 Task: Find connections with filter location Yambol with filter topic #realestatebroker with filter profile language Potuguese with filter current company Let us Lead with filter school Shibli National College Azamgarh with filter industry Loan Brokers with filter service category Event Planning with filter keywords title IT Professional
Action: Mouse moved to (498, 83)
Screenshot: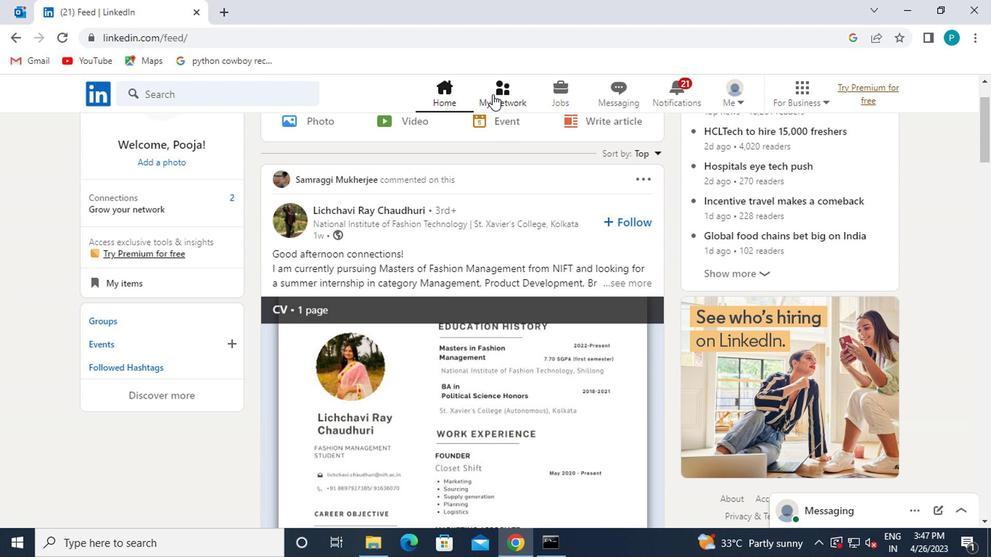 
Action: Mouse pressed left at (498, 83)
Screenshot: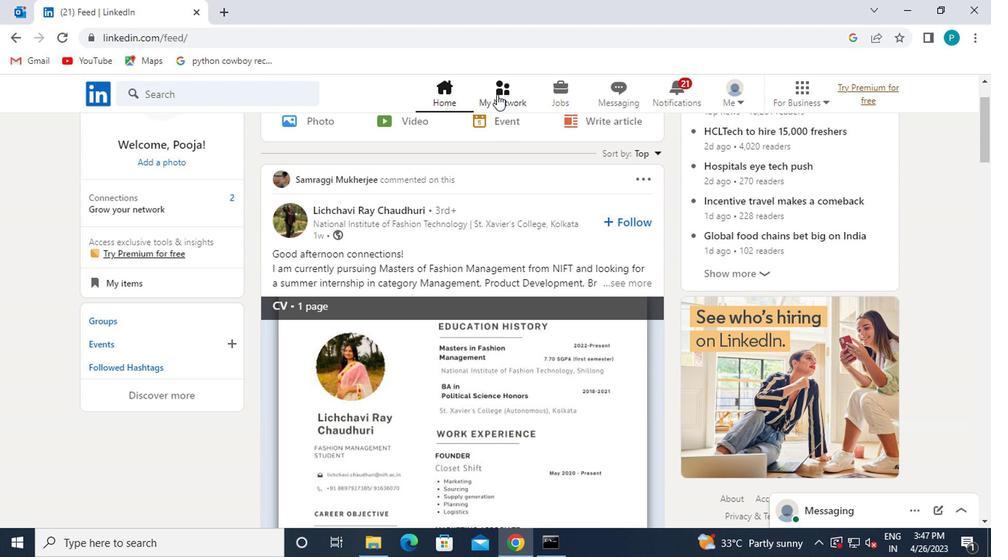 
Action: Mouse moved to (226, 164)
Screenshot: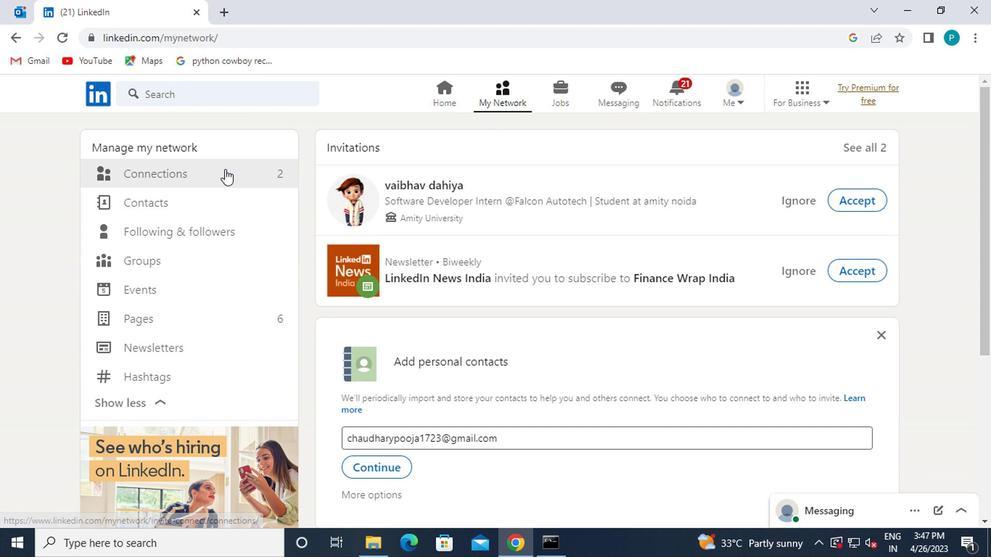 
Action: Mouse pressed left at (226, 164)
Screenshot: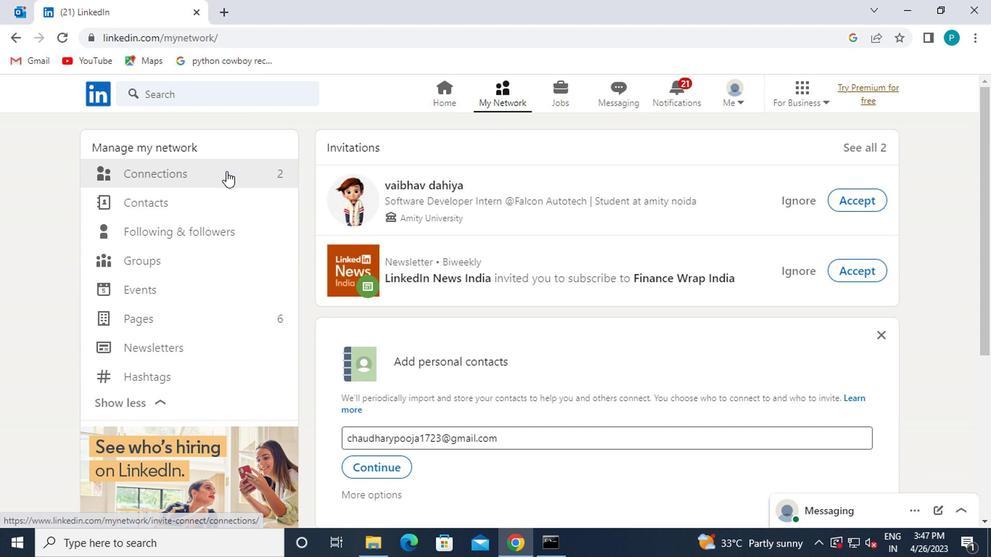
Action: Mouse moved to (622, 154)
Screenshot: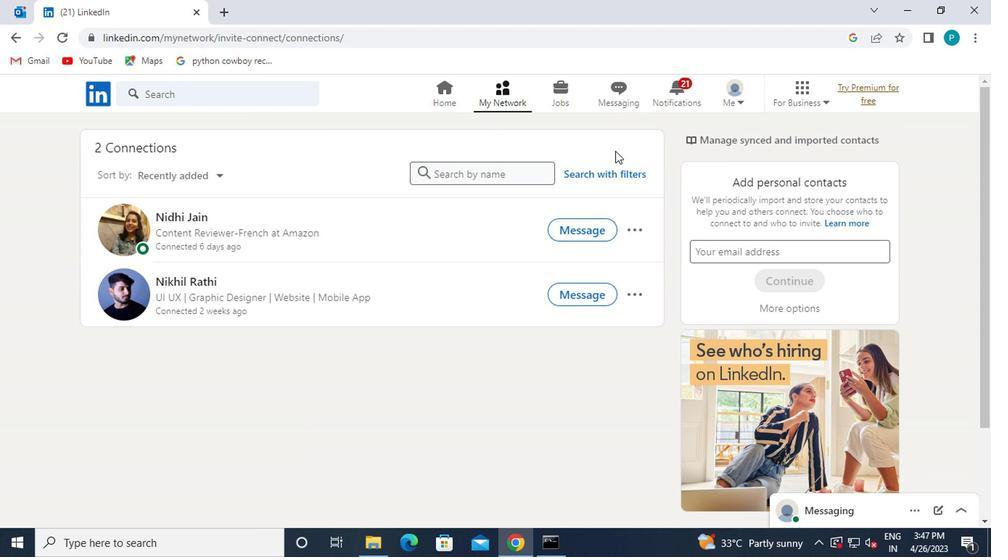 
Action: Mouse pressed left at (622, 154)
Screenshot: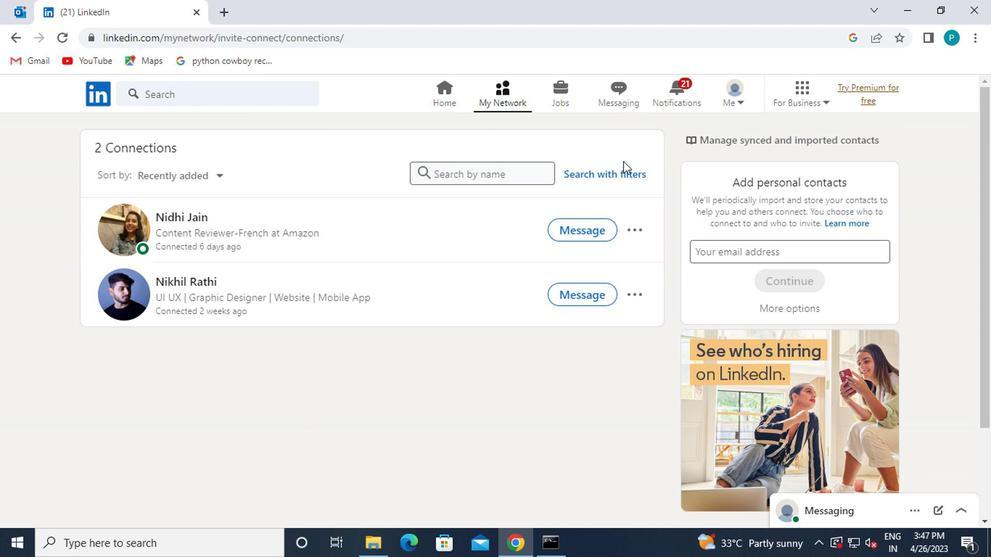 
Action: Mouse moved to (624, 160)
Screenshot: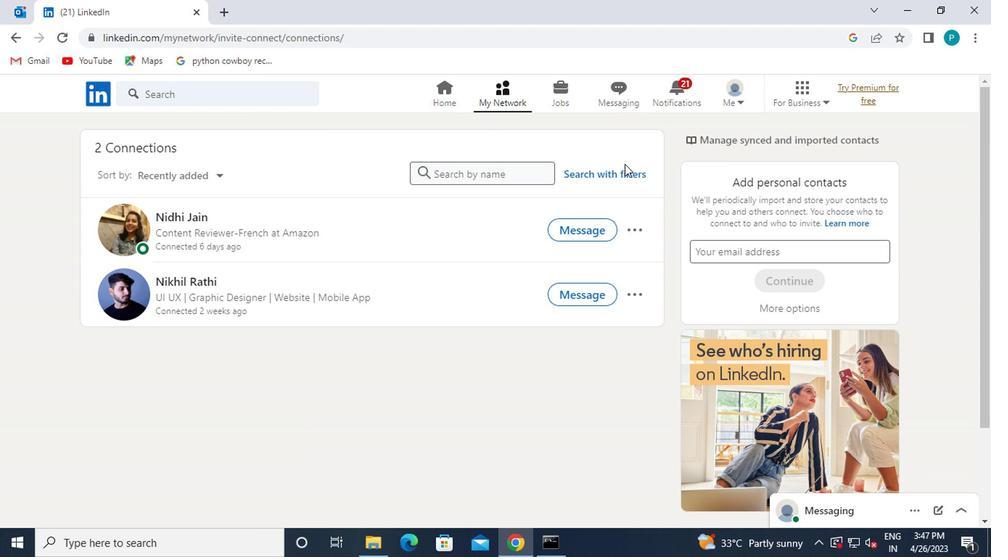 
Action: Mouse pressed left at (624, 160)
Screenshot: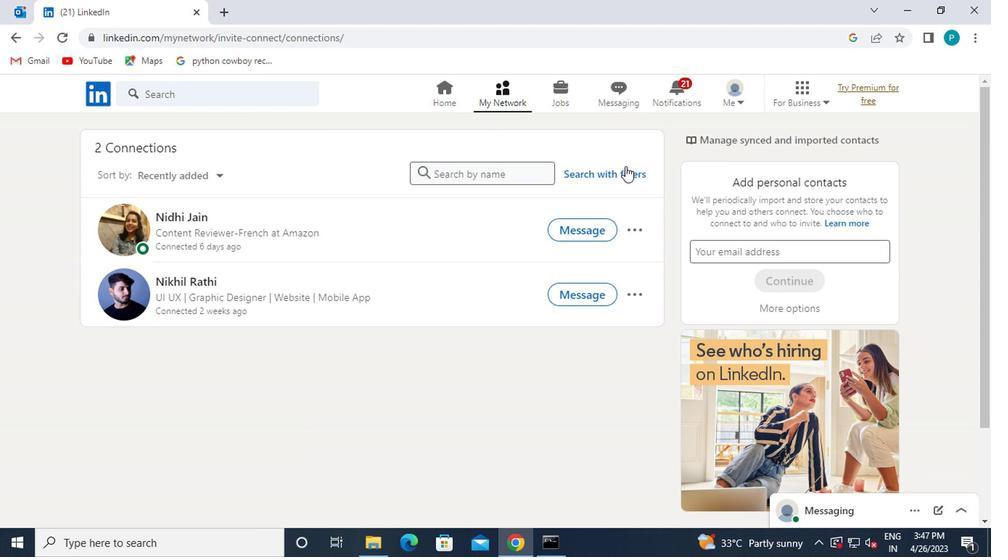 
Action: Mouse moved to (463, 123)
Screenshot: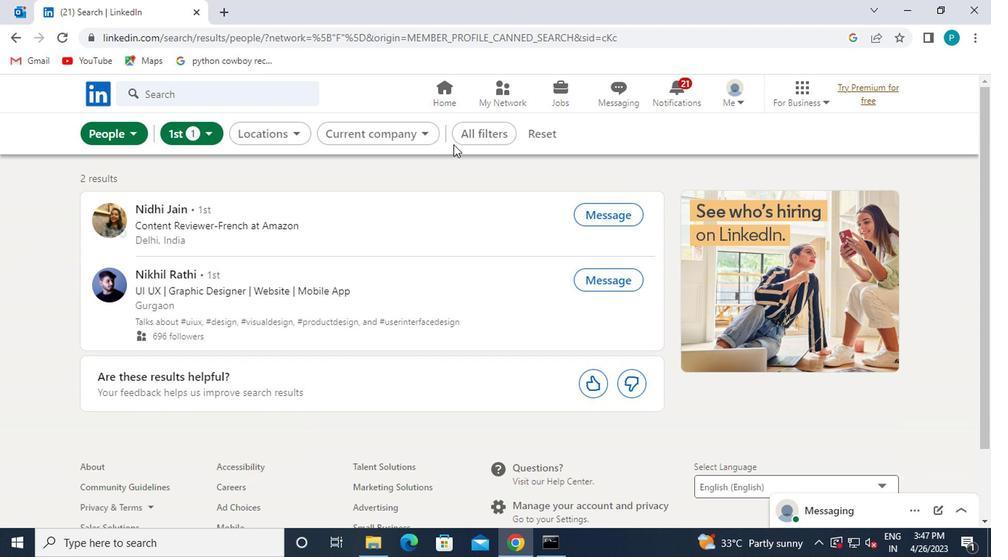
Action: Mouse pressed left at (463, 123)
Screenshot: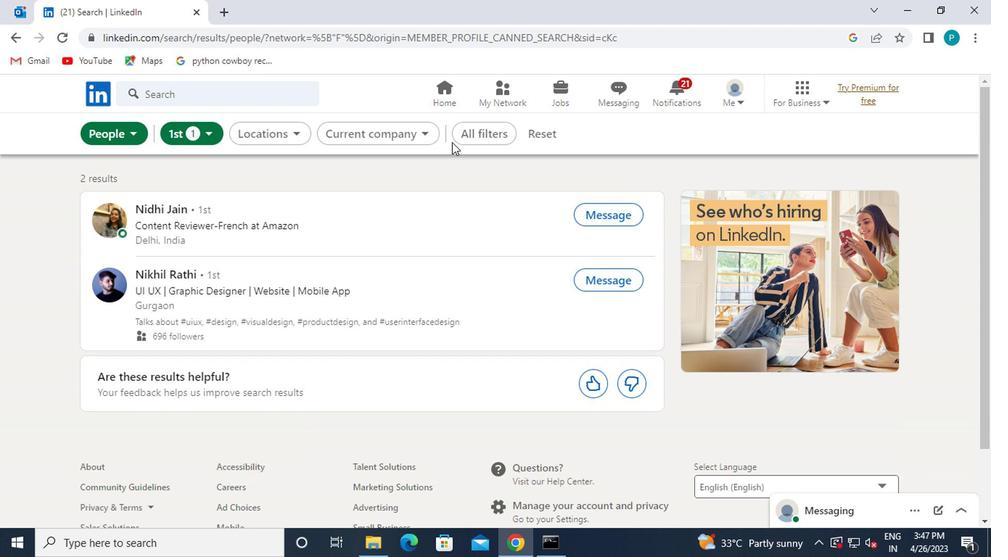 
Action: Mouse moved to (764, 253)
Screenshot: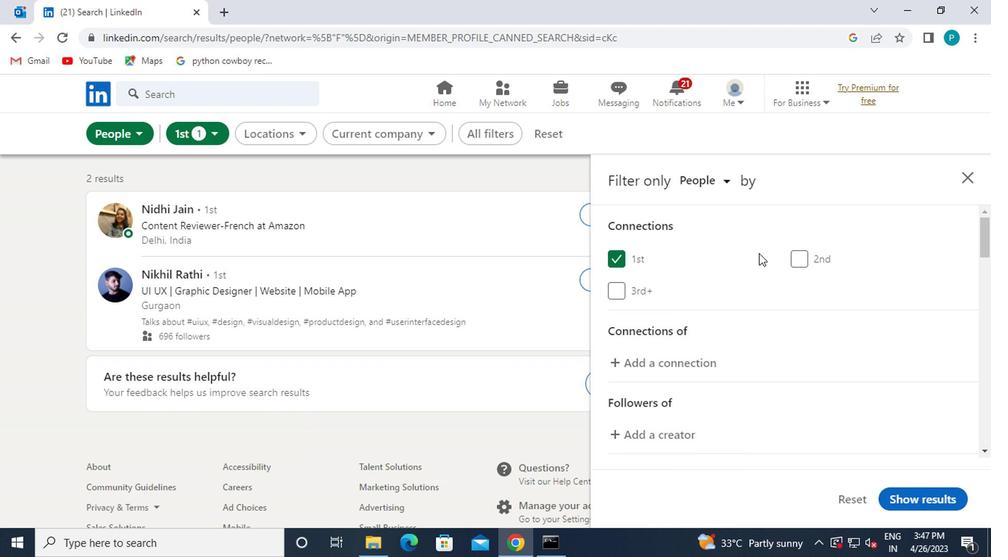 
Action: Mouse scrolled (764, 253) with delta (0, 0)
Screenshot: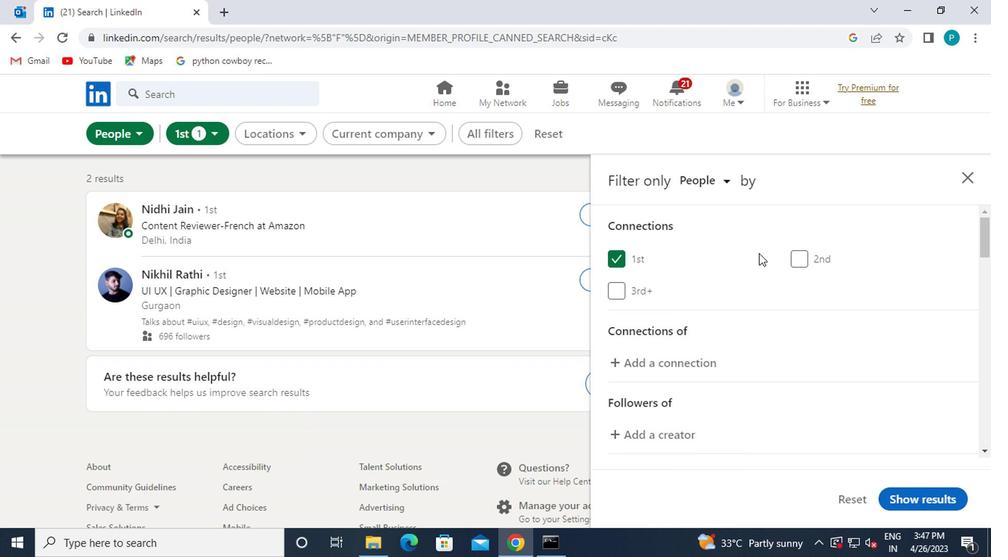 
Action: Mouse moved to (770, 255)
Screenshot: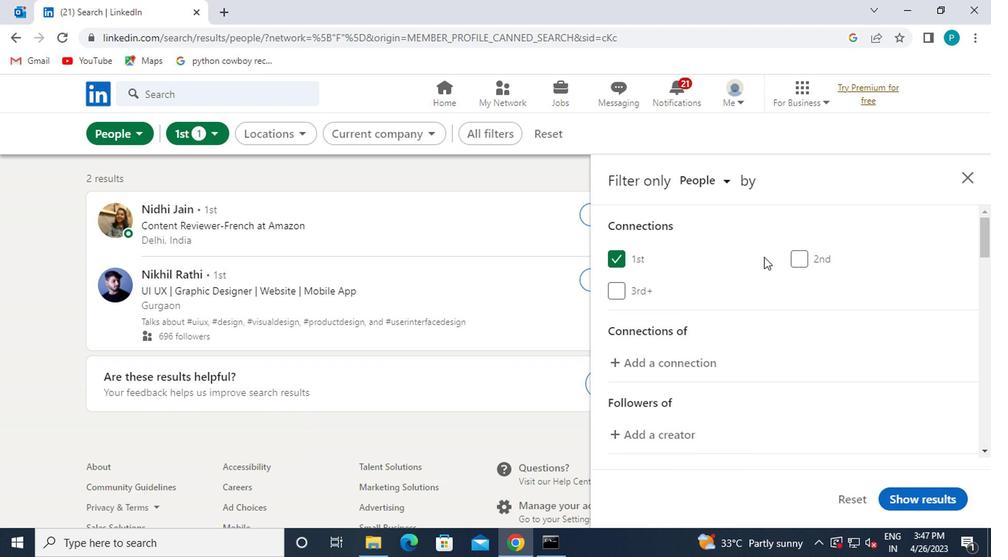
Action: Mouse scrolled (770, 255) with delta (0, 0)
Screenshot: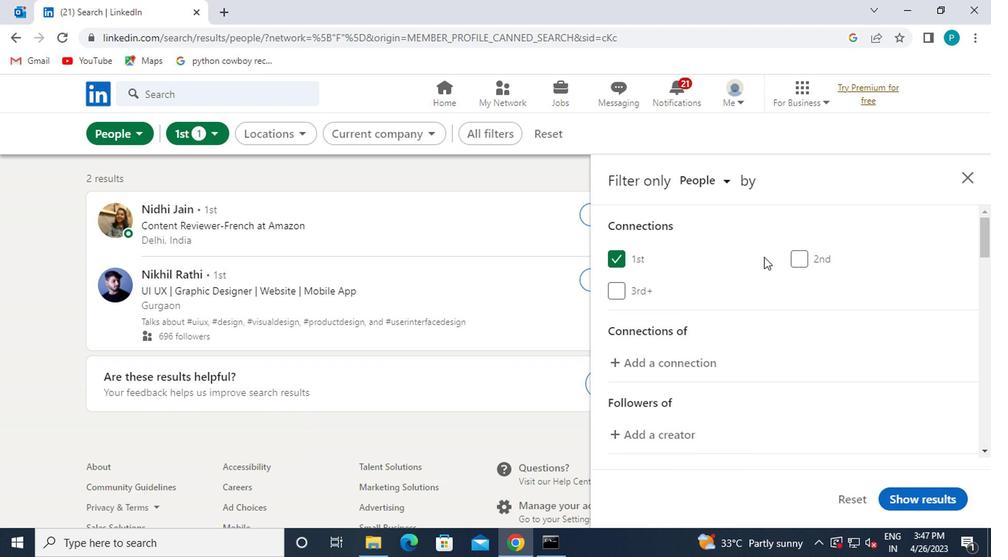 
Action: Mouse moved to (774, 260)
Screenshot: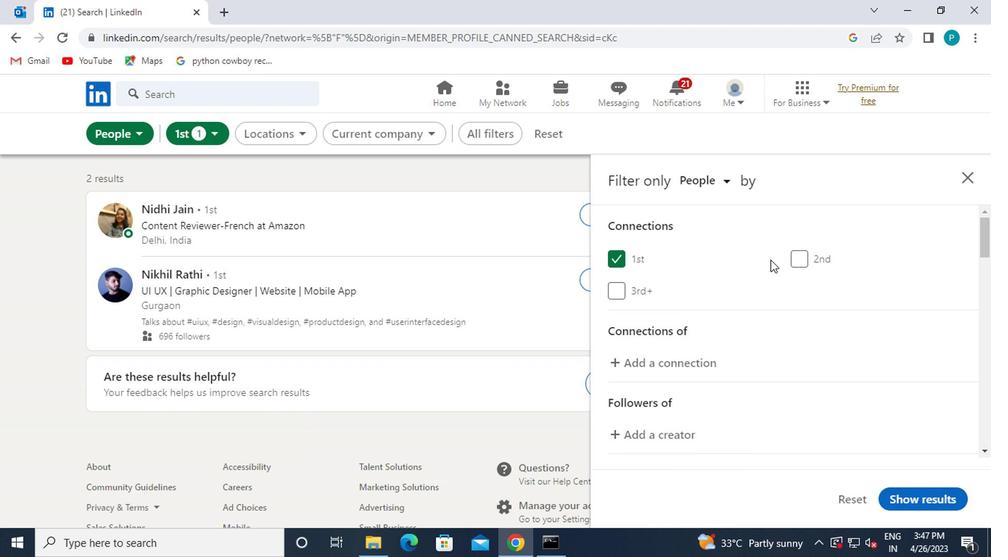 
Action: Mouse scrolled (774, 259) with delta (0, 0)
Screenshot: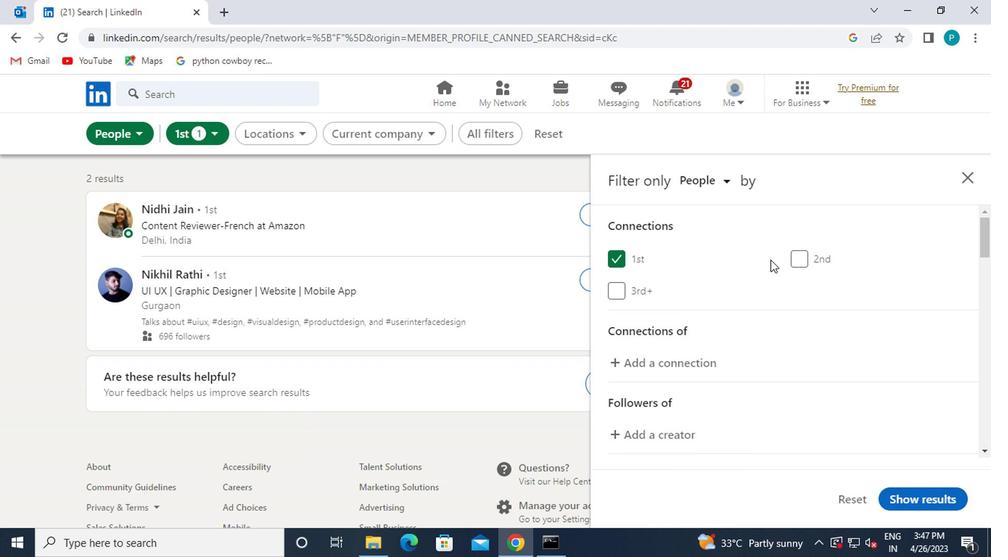 
Action: Mouse moved to (833, 349)
Screenshot: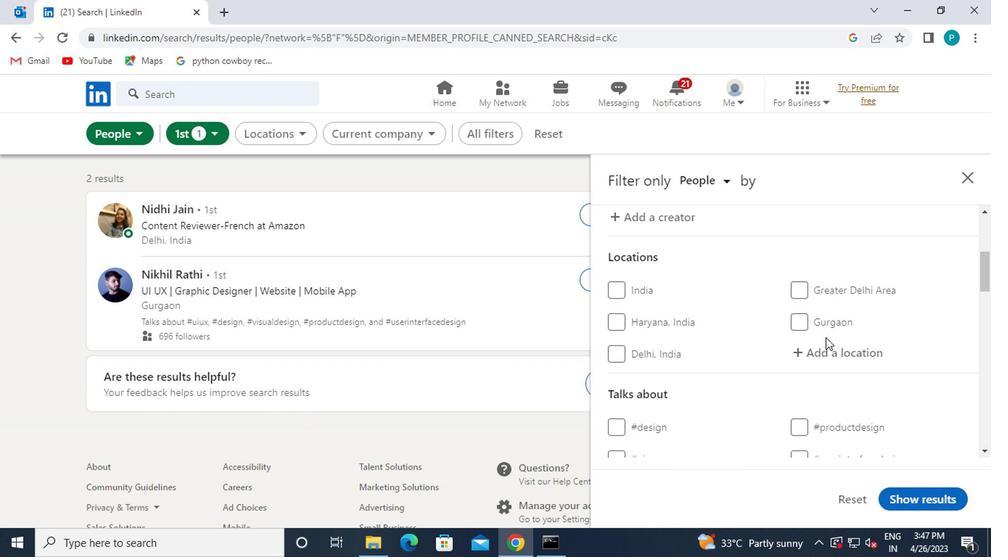
Action: Mouse pressed left at (833, 349)
Screenshot: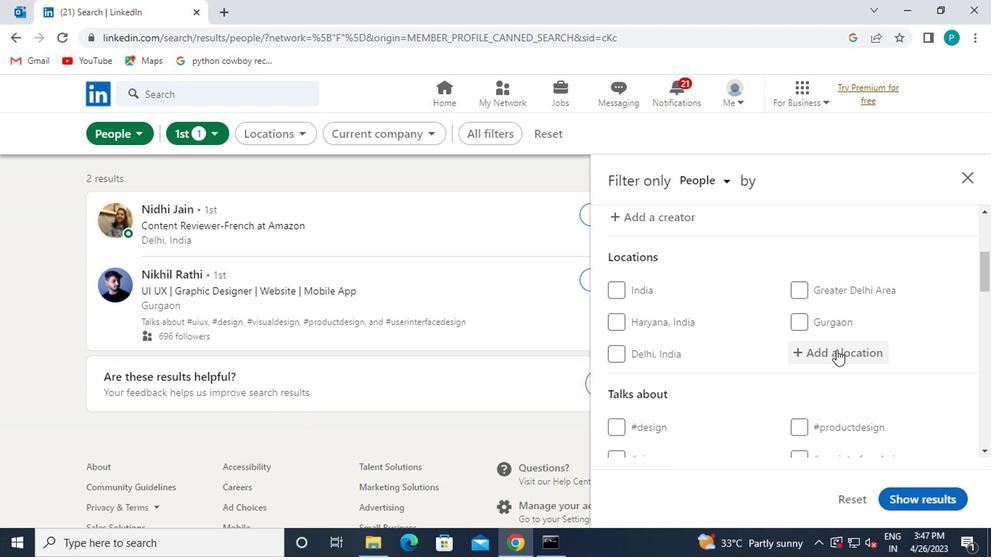 
Action: Mouse moved to (821, 358)
Screenshot: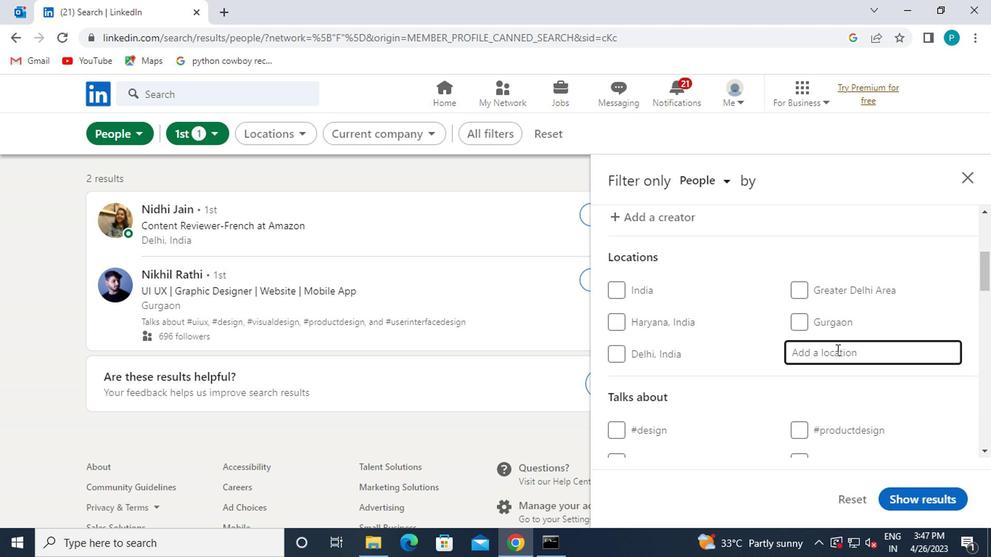 
Action: Key pressed yambol
Screenshot: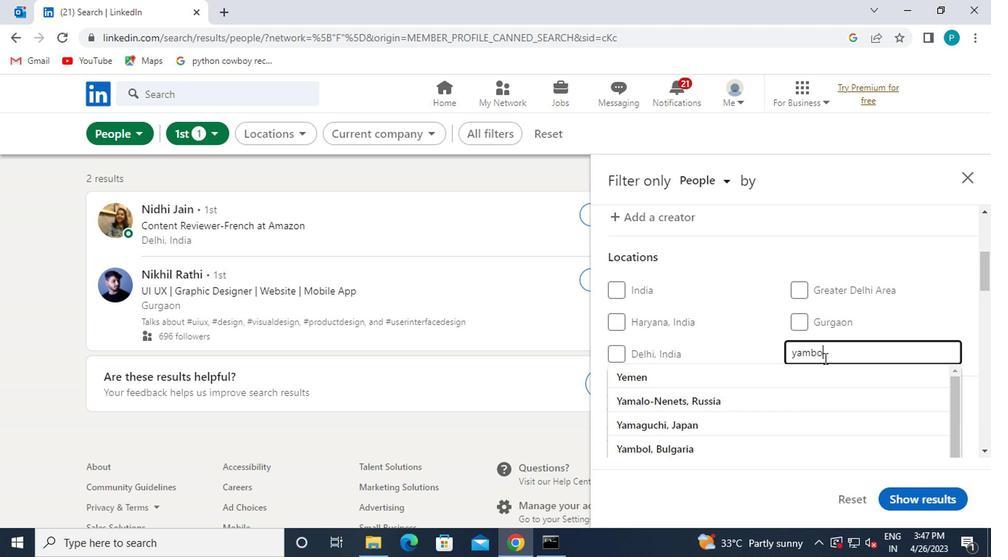 
Action: Mouse moved to (818, 360)
Screenshot: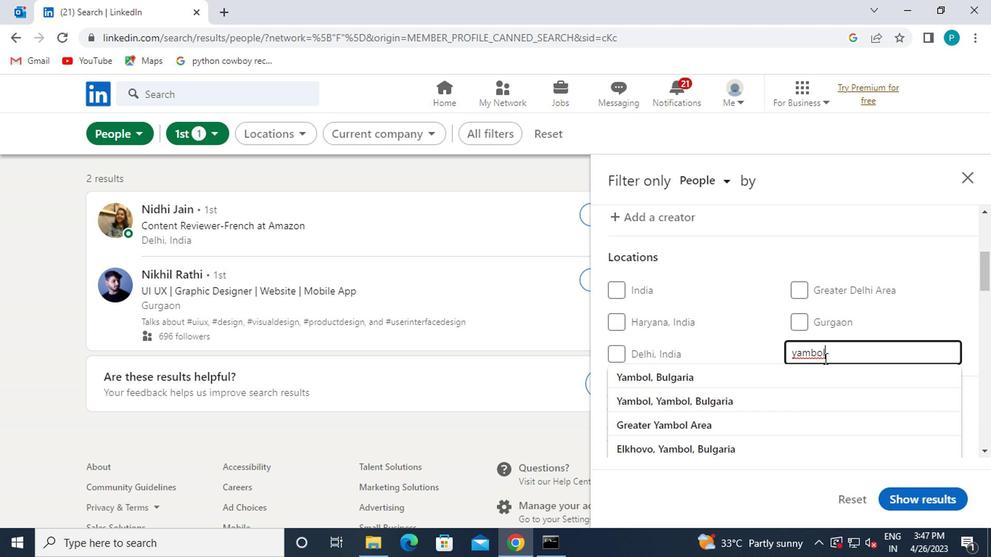 
Action: Key pressed <Key.enter>
Screenshot: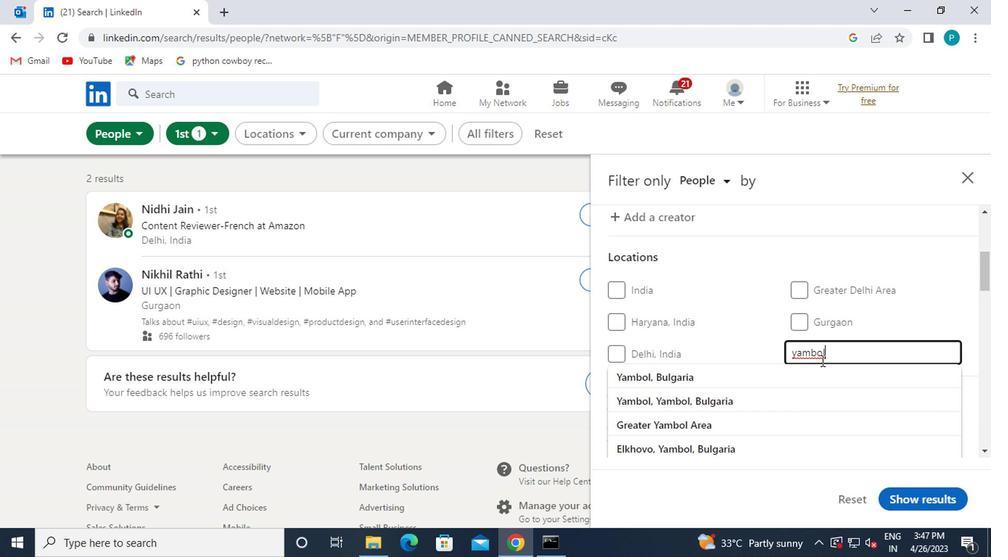 
Action: Mouse moved to (804, 365)
Screenshot: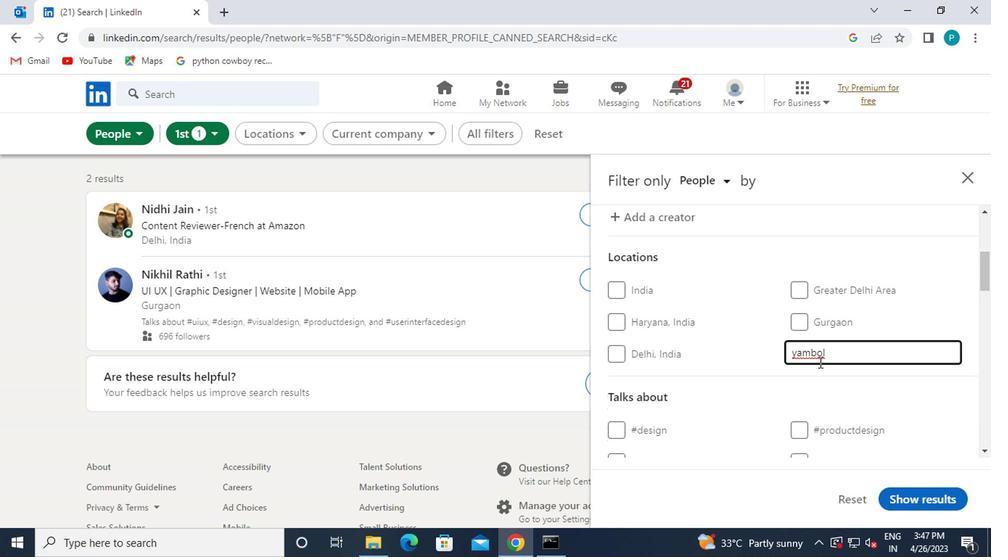 
Action: Mouse scrolled (804, 365) with delta (0, 0)
Screenshot: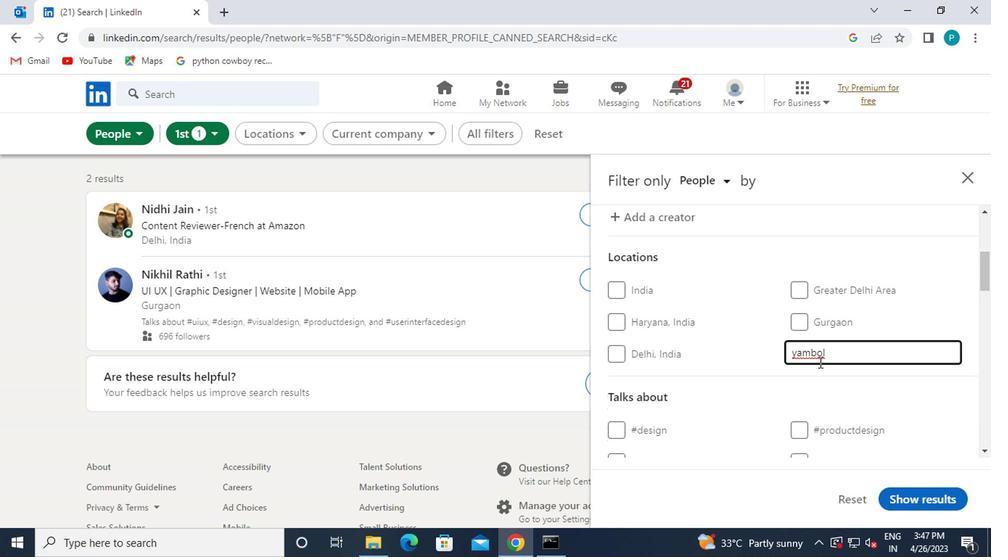 
Action: Mouse scrolled (804, 365) with delta (0, 0)
Screenshot: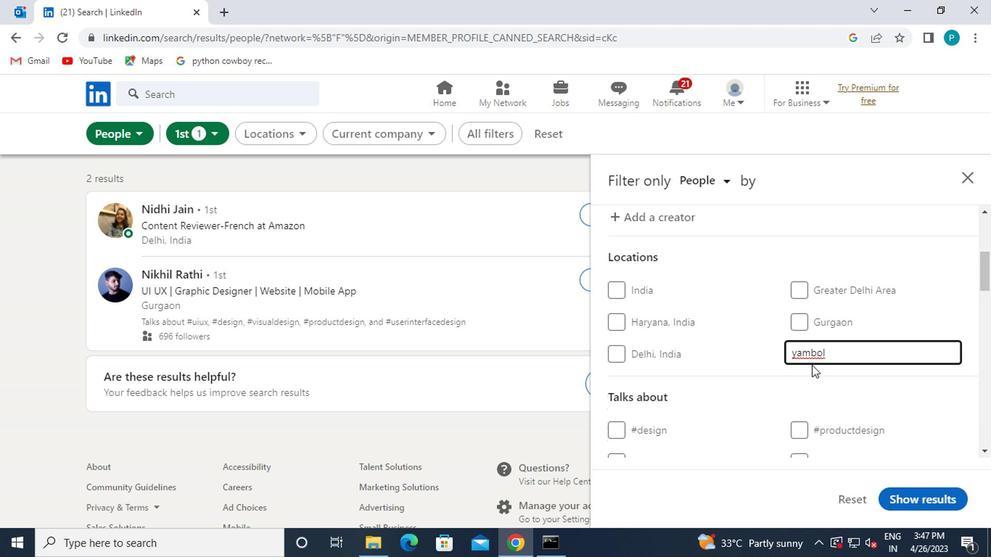 
Action: Mouse moved to (803, 342)
Screenshot: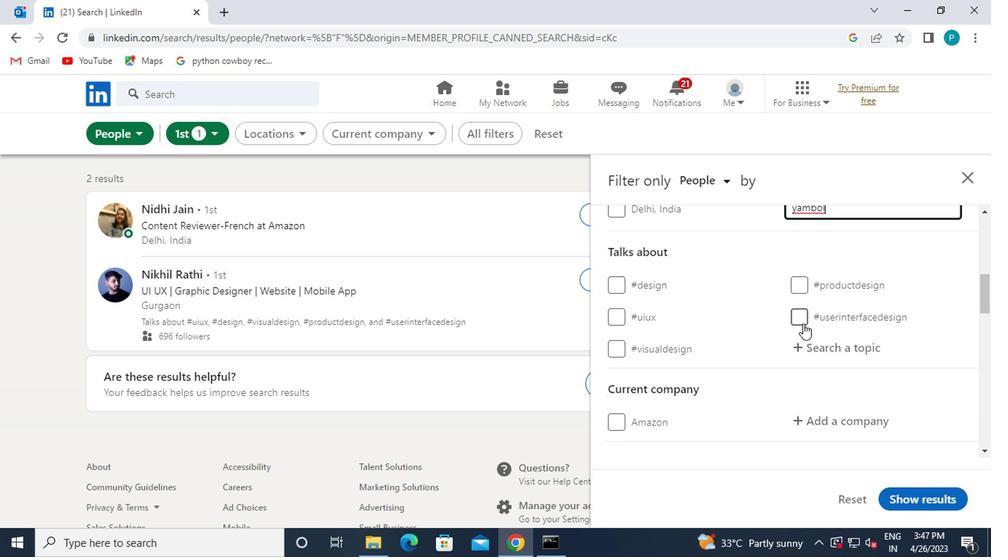 
Action: Mouse pressed left at (803, 342)
Screenshot: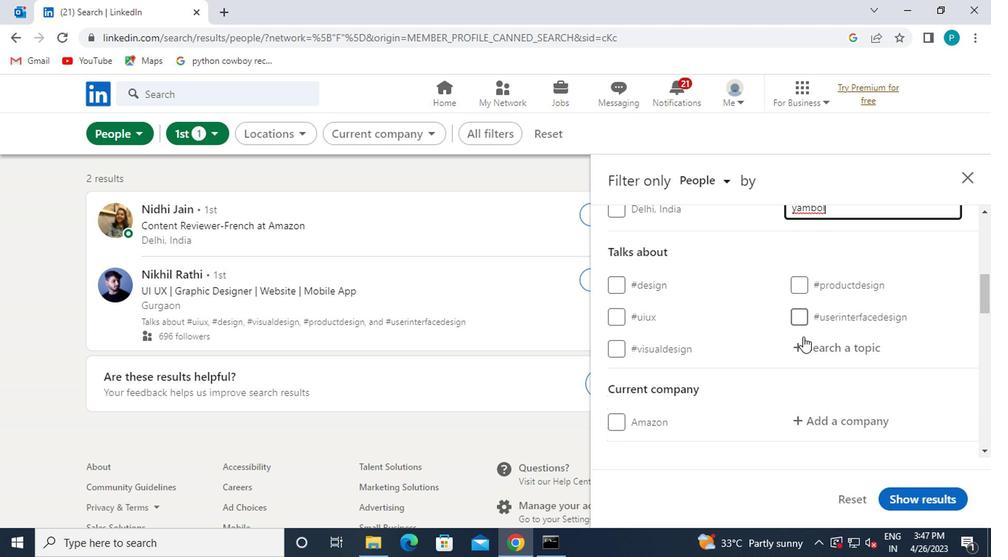 
Action: Key pressed <Key.shift>#REALESTATEBROKER
Screenshot: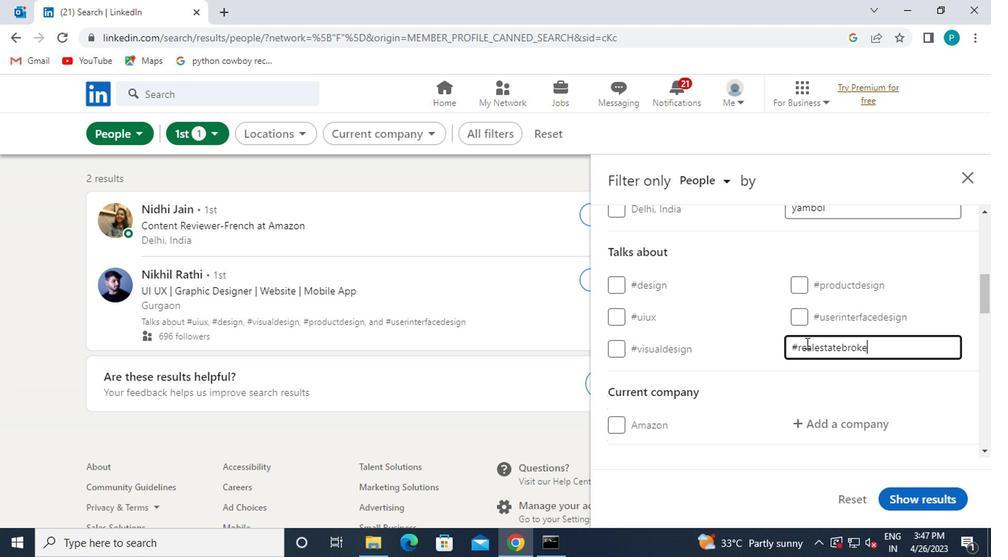 
Action: Mouse moved to (804, 350)
Screenshot: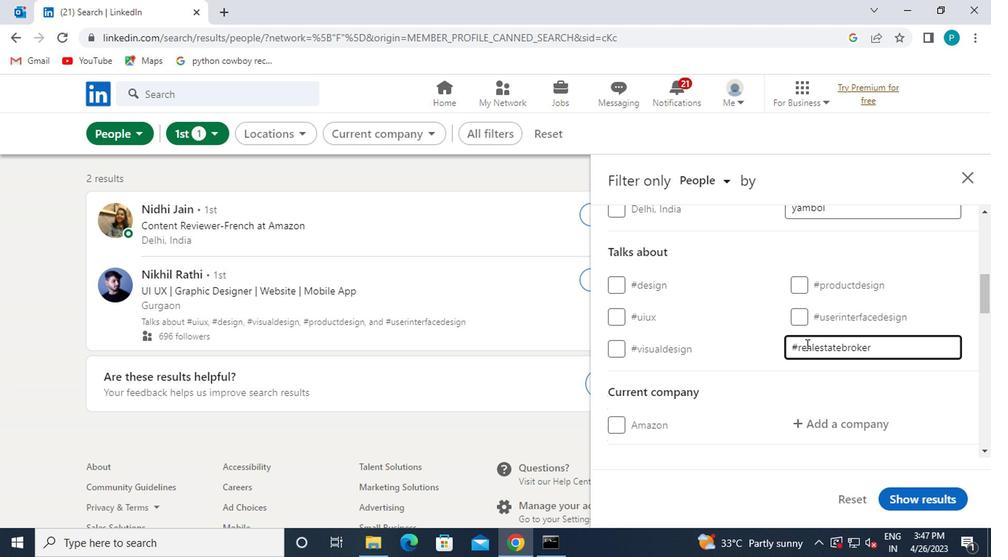 
Action: Mouse scrolled (804, 349) with delta (0, -1)
Screenshot: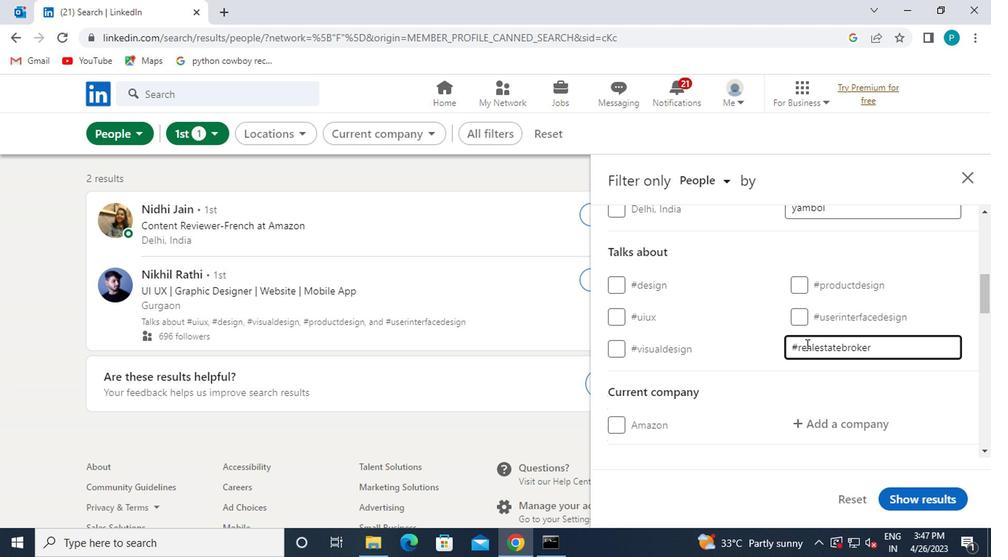 
Action: Mouse moved to (812, 376)
Screenshot: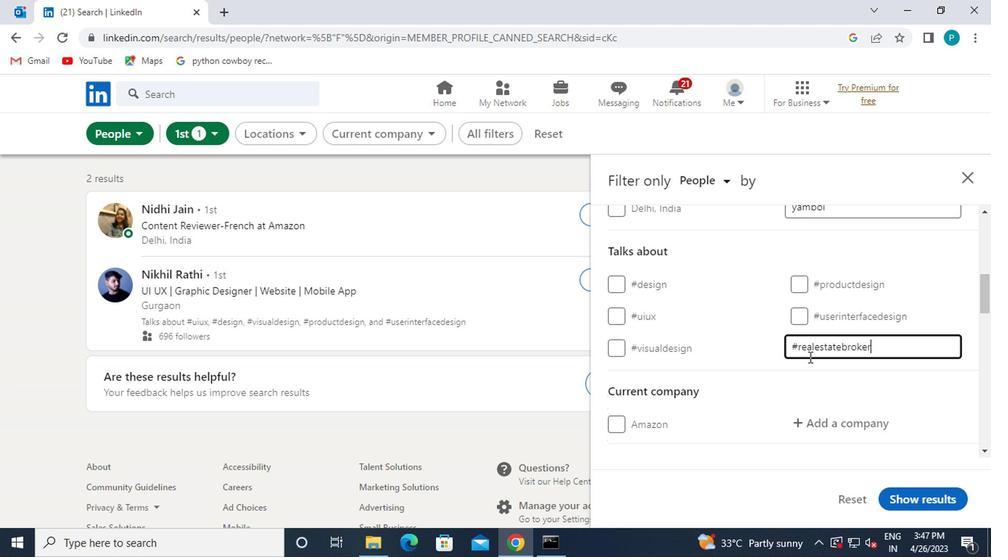 
Action: Mouse scrolled (812, 375) with delta (0, -1)
Screenshot: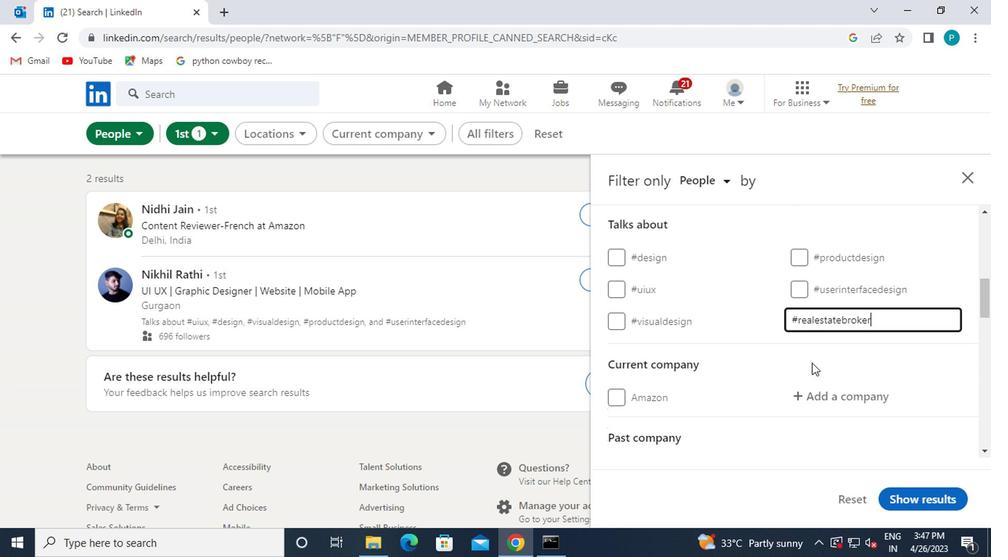 
Action: Mouse moved to (809, 263)
Screenshot: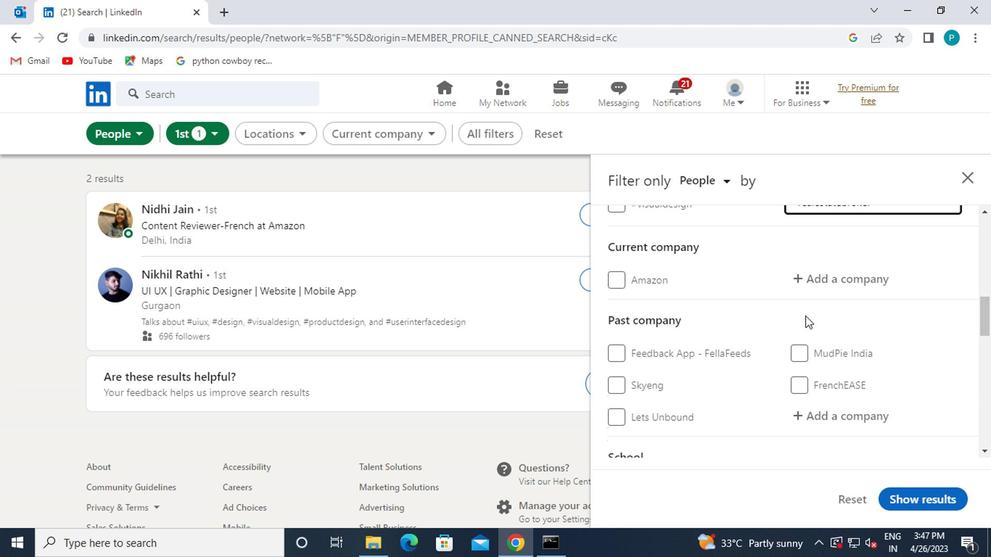 
Action: Mouse pressed left at (809, 263)
Screenshot: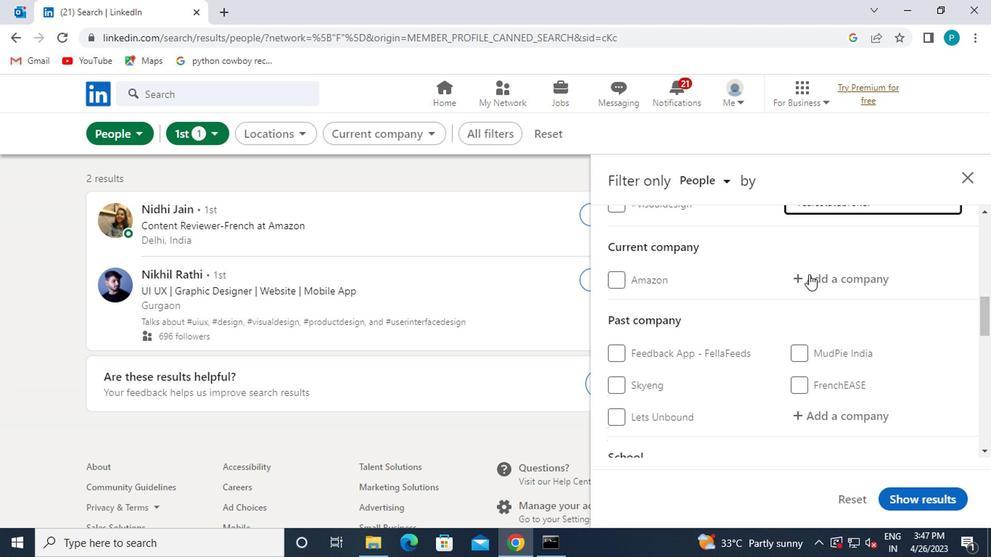 
Action: Mouse moved to (813, 268)
Screenshot: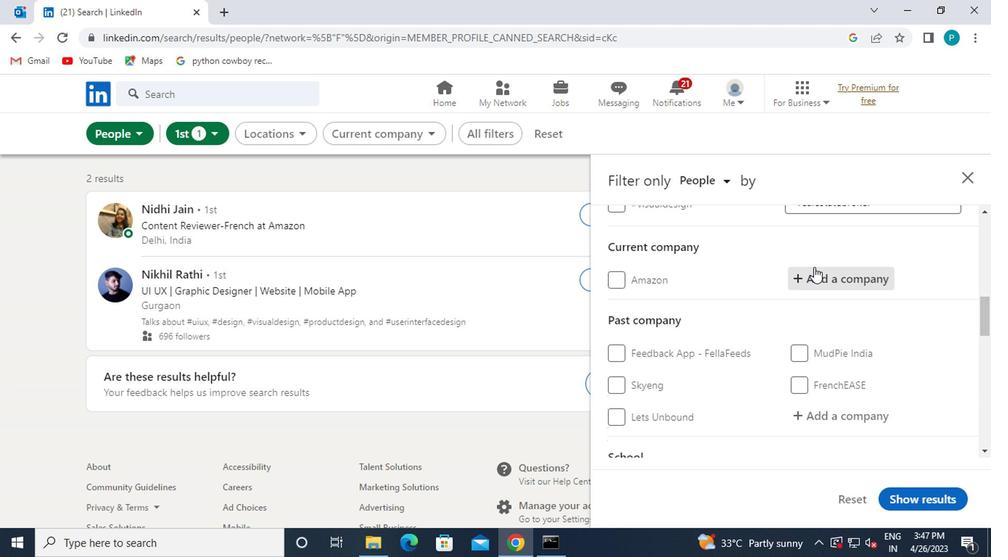 
Action: Key pressed LETUS
Screenshot: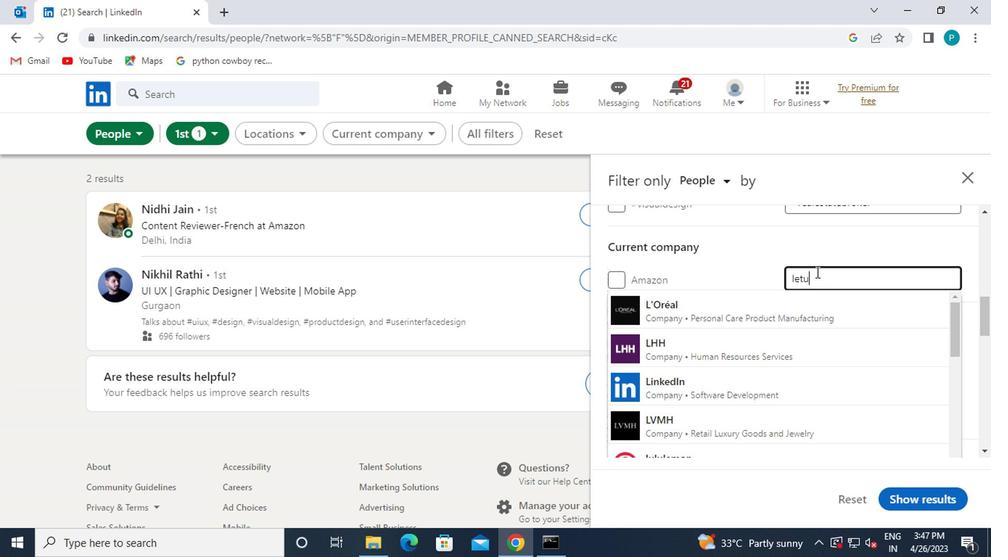 
Action: Mouse moved to (728, 355)
Screenshot: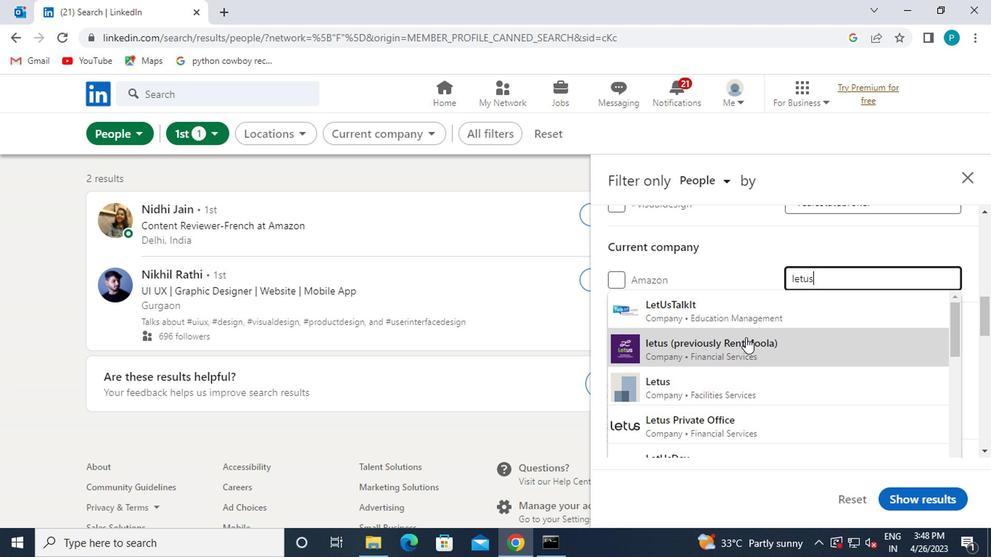 
Action: Mouse scrolled (728, 354) with delta (0, -1)
Screenshot: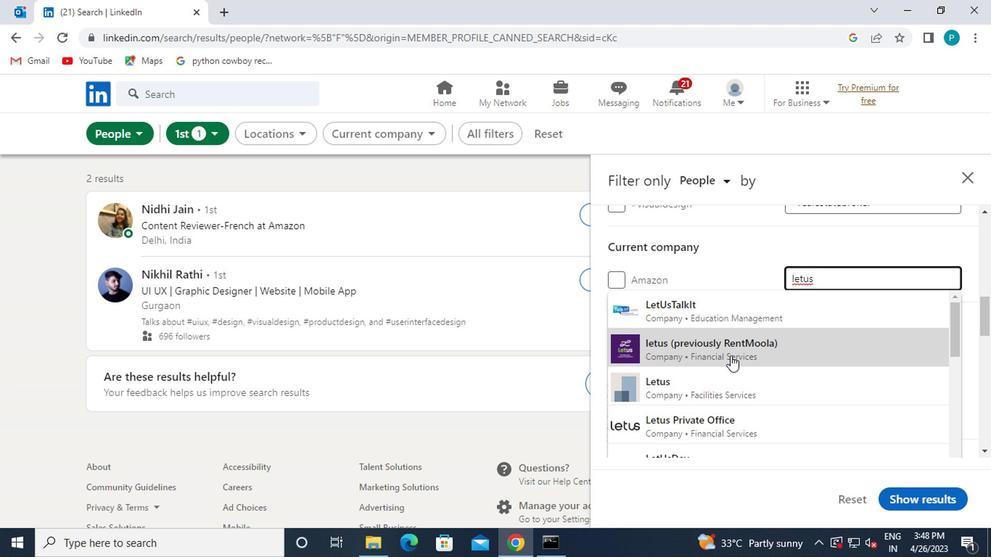 
Action: Mouse moved to (728, 355)
Screenshot: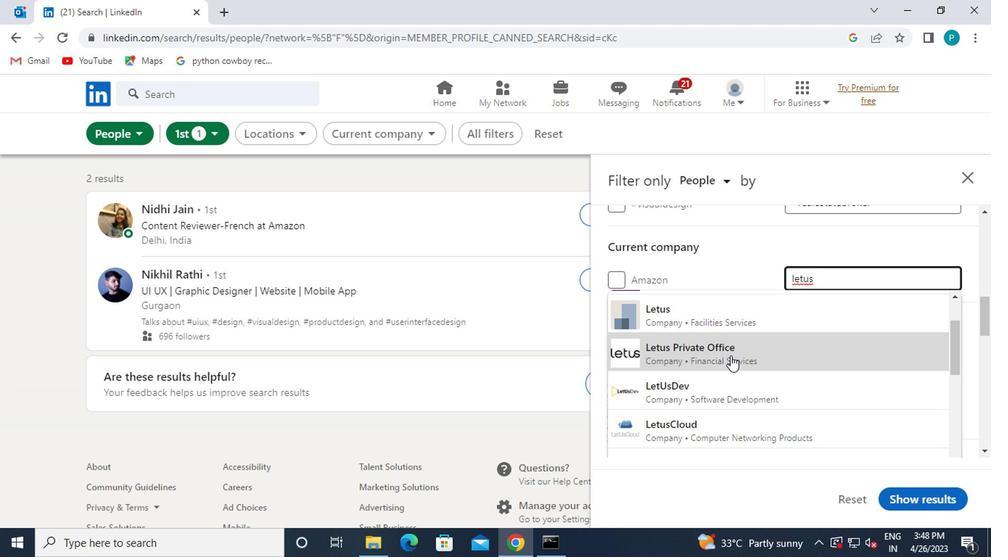 
Action: Mouse scrolled (728, 355) with delta (0, 0)
Screenshot: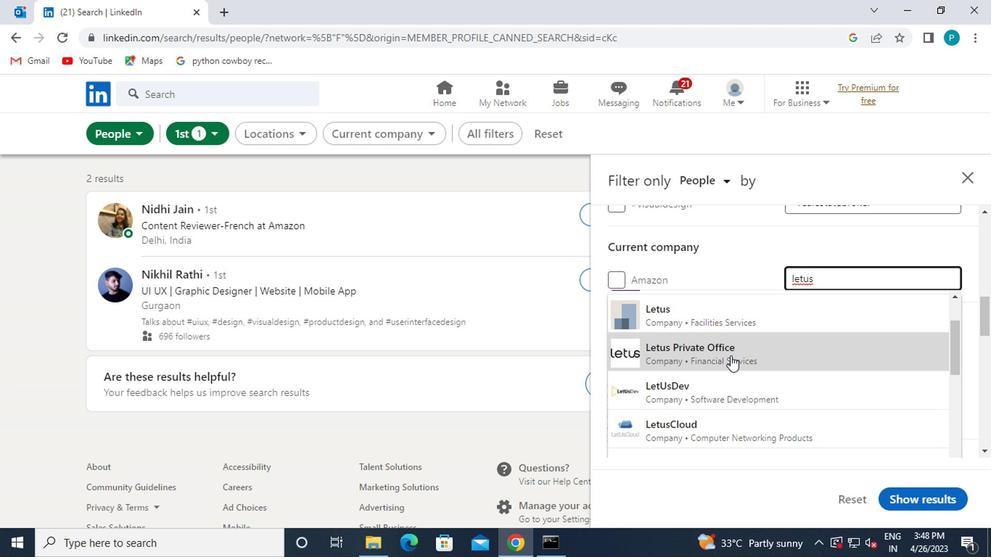 
Action: Mouse scrolled (728, 355) with delta (0, 0)
Screenshot: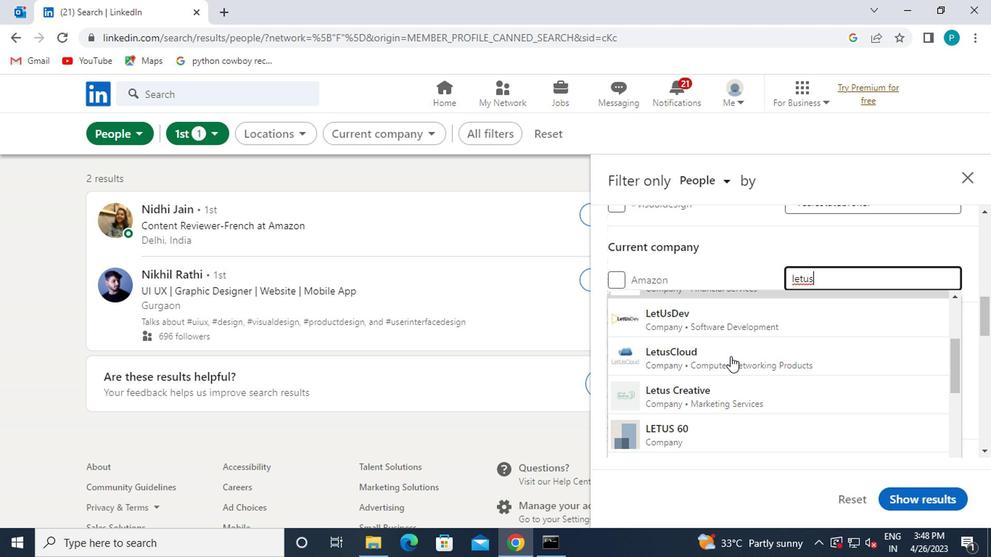 
Action: Mouse moved to (810, 273)
Screenshot: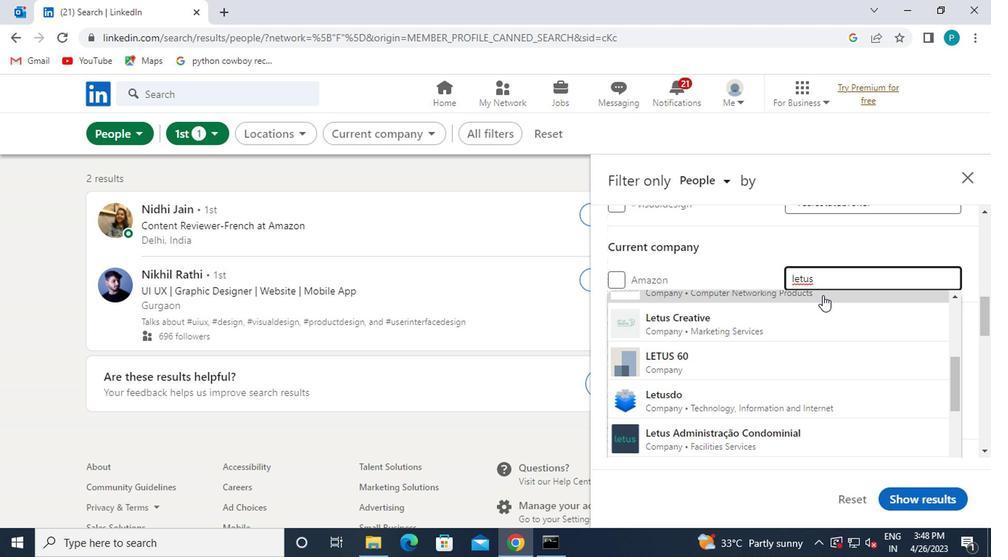 
Action: Mouse pressed left at (810, 273)
Screenshot: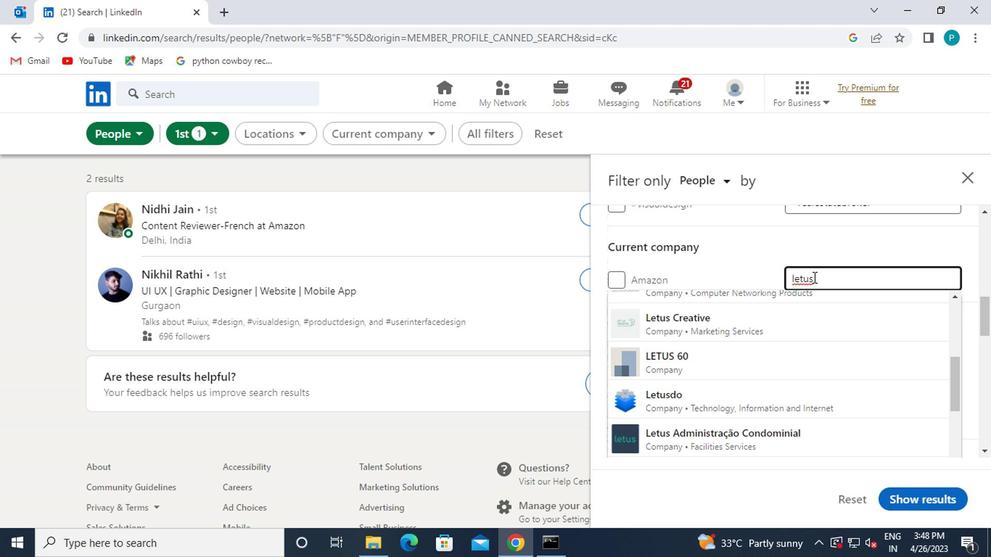 
Action: Mouse moved to (775, 285)
Screenshot: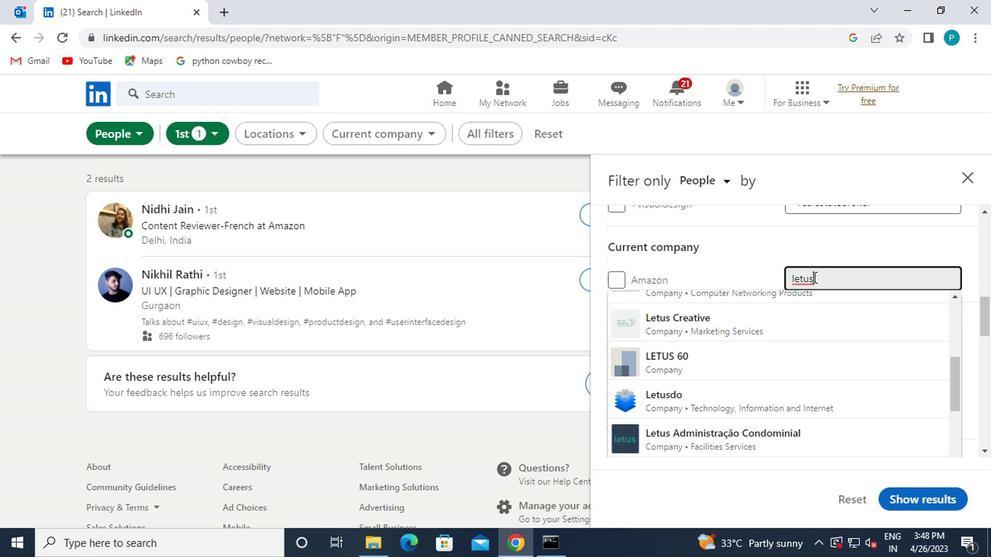 
Action: Key pressed <Key.backspace><Key.backspace><Key.space>UD<Key.backspace>S<Key.space>LEASD
Screenshot: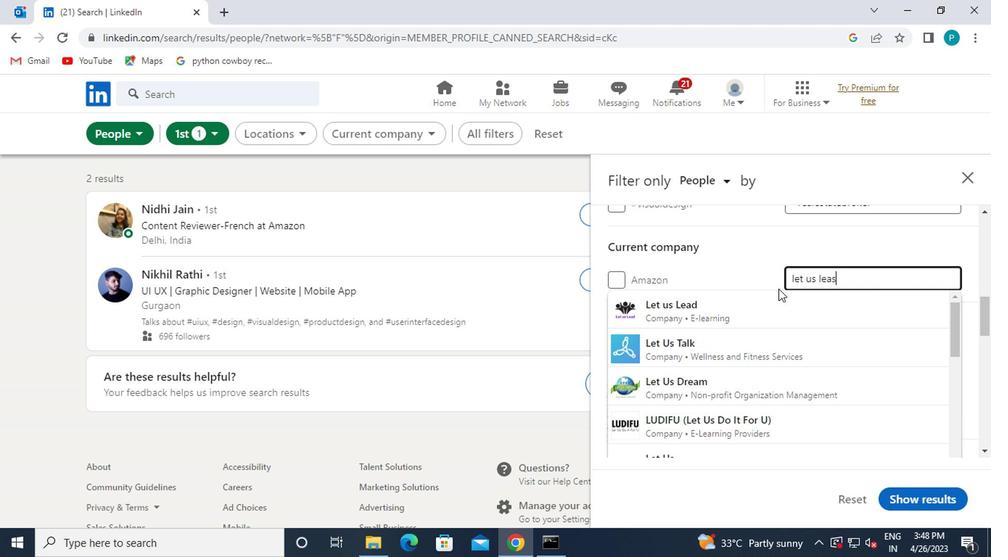 
Action: Mouse moved to (832, 275)
Screenshot: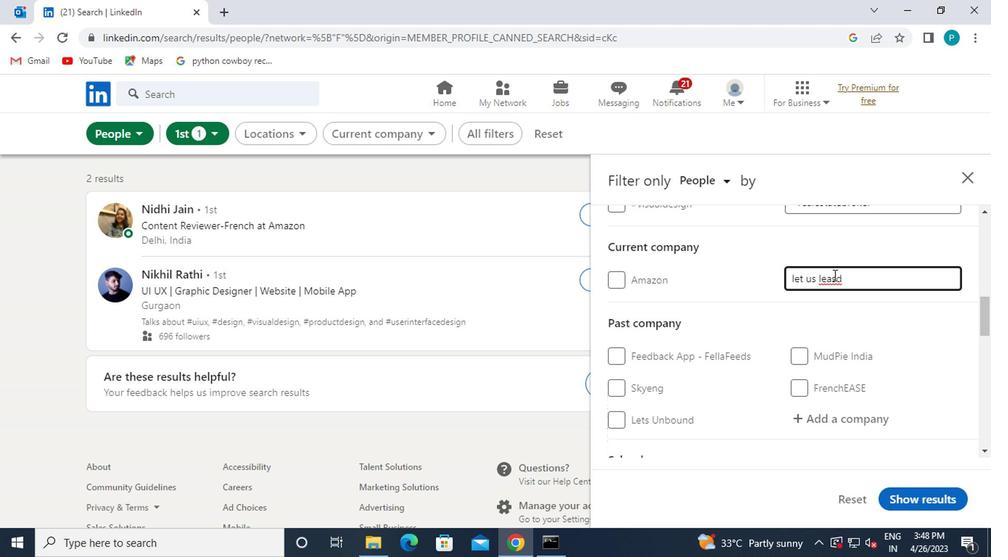 
Action: Mouse pressed left at (832, 275)
Screenshot: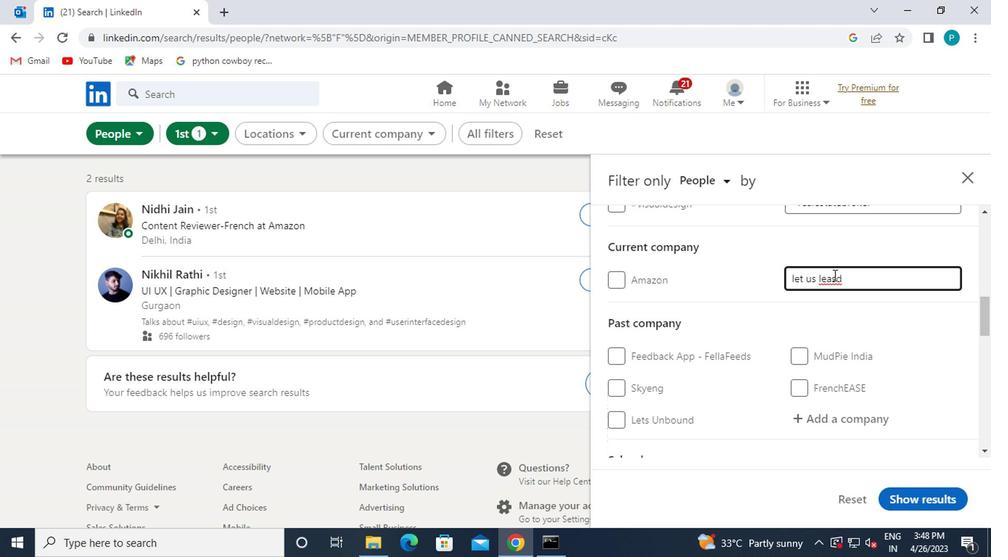 
Action: Mouse moved to (832, 277)
Screenshot: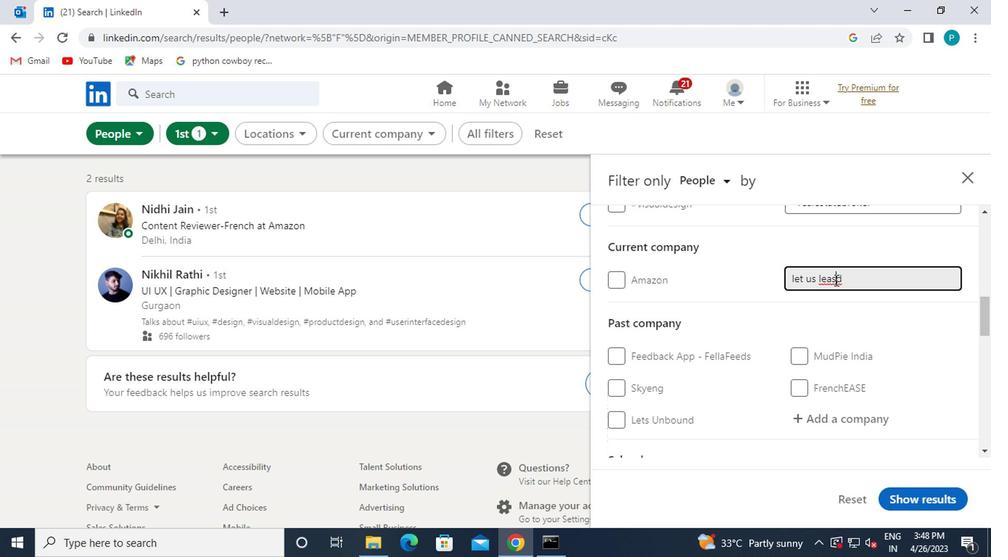
Action: Key pressed <Key.backspace>
Screenshot: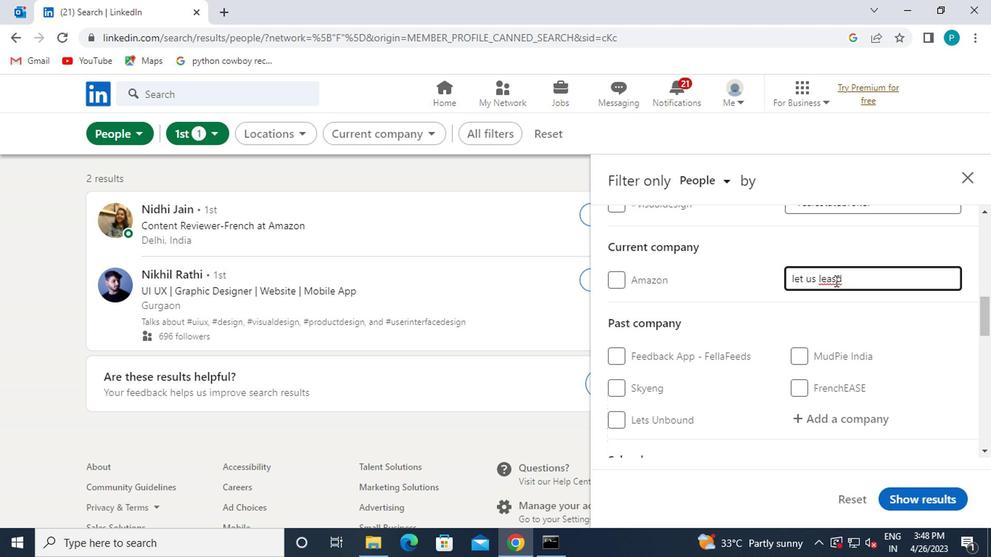 
Action: Mouse moved to (711, 304)
Screenshot: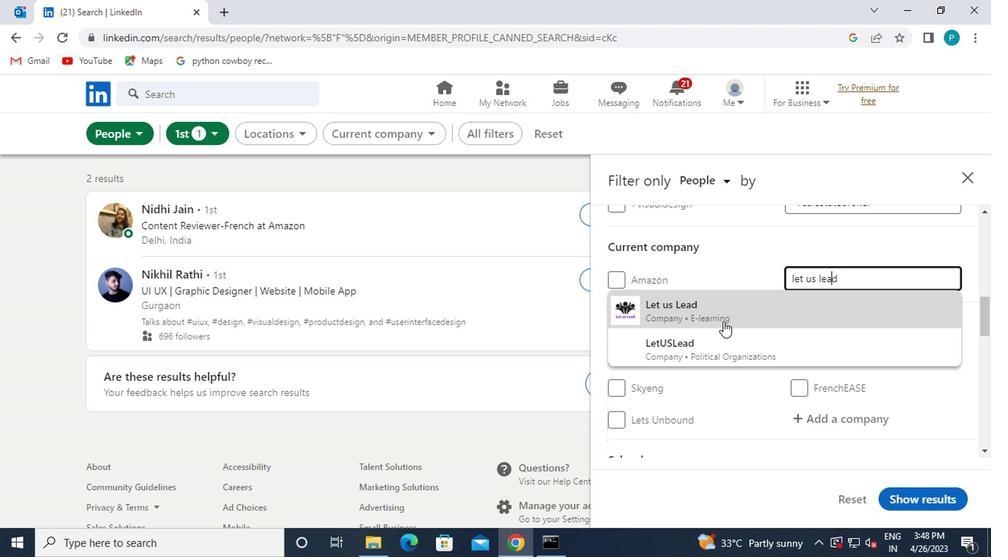 
Action: Mouse pressed left at (711, 304)
Screenshot: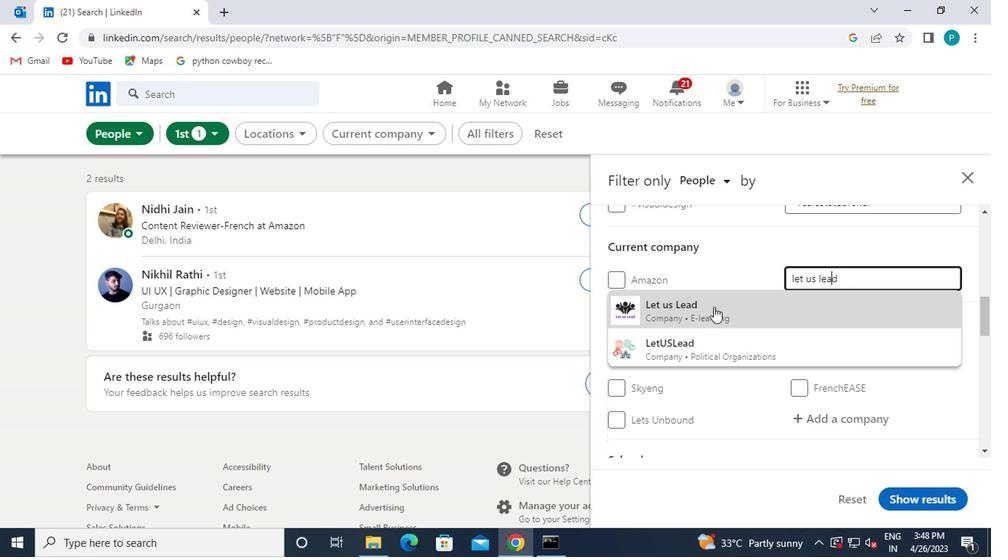
Action: Mouse moved to (770, 386)
Screenshot: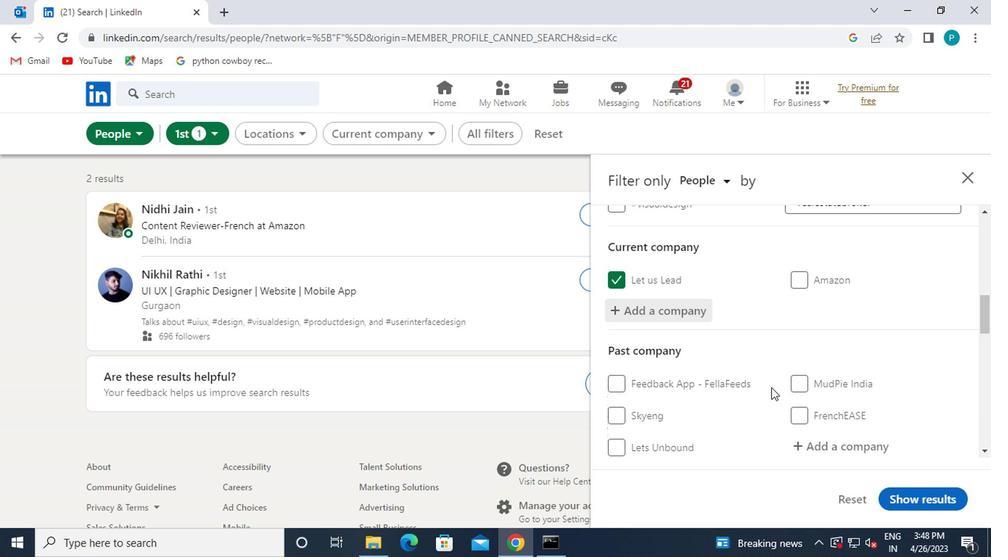 
Action: Mouse scrolled (770, 386) with delta (0, 0)
Screenshot: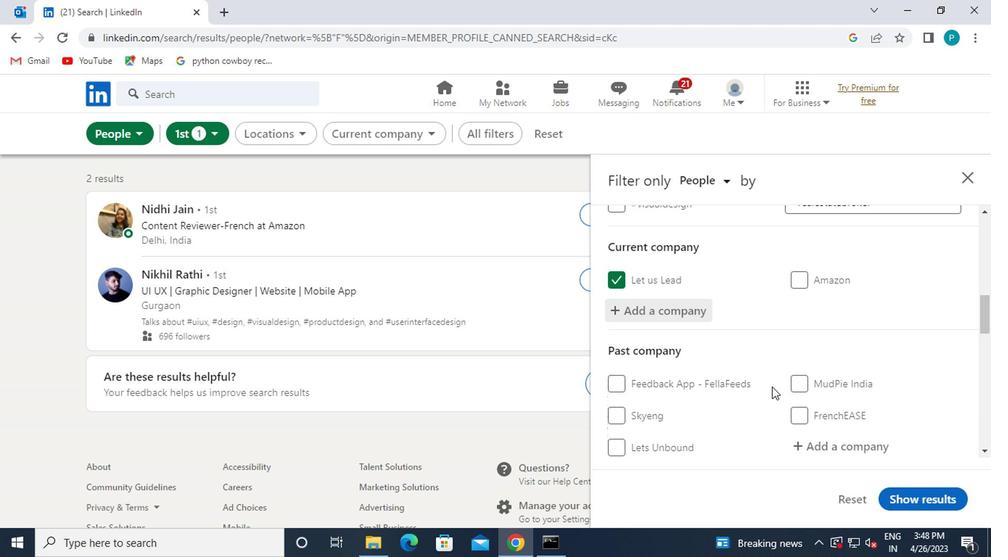 
Action: Mouse scrolled (770, 386) with delta (0, 0)
Screenshot: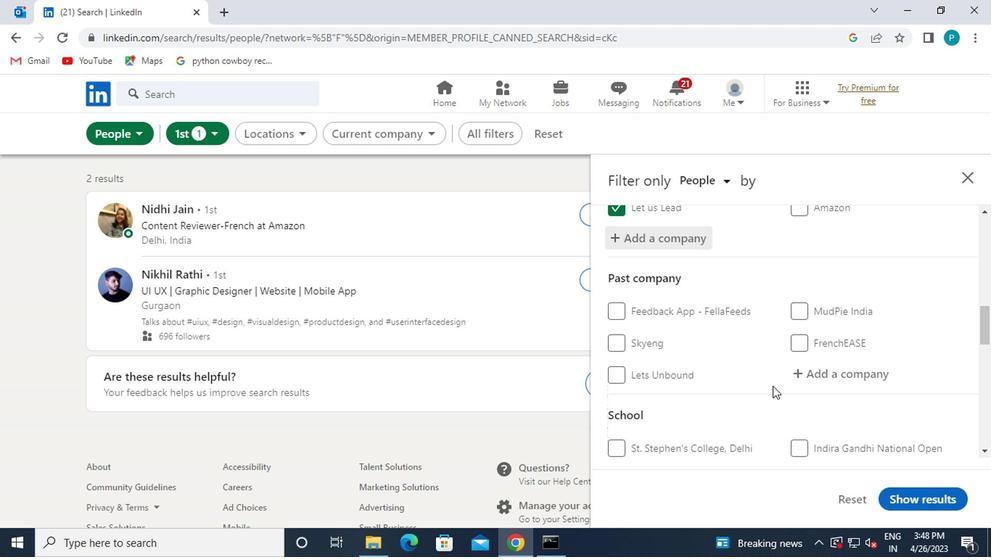 
Action: Mouse moved to (807, 418)
Screenshot: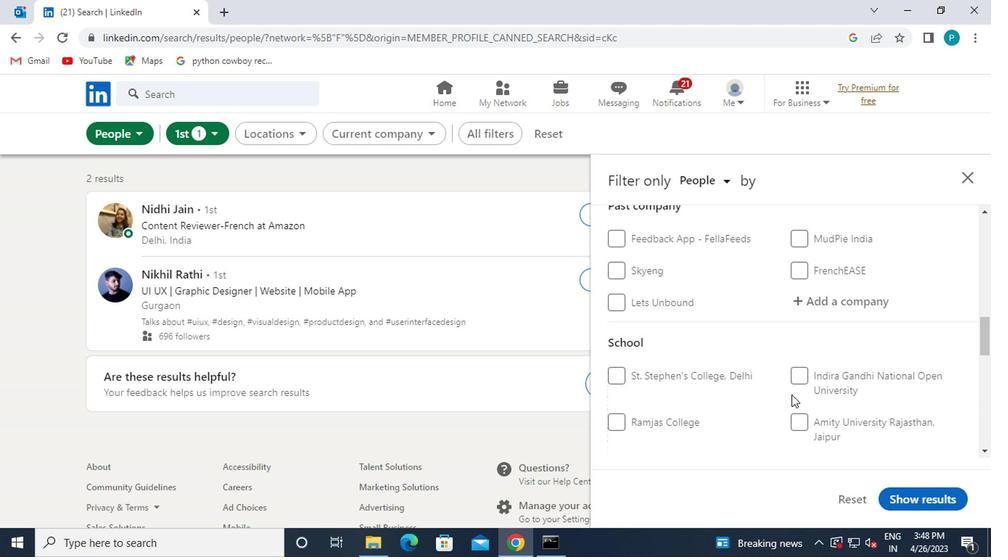 
Action: Mouse scrolled (807, 418) with delta (0, 0)
Screenshot: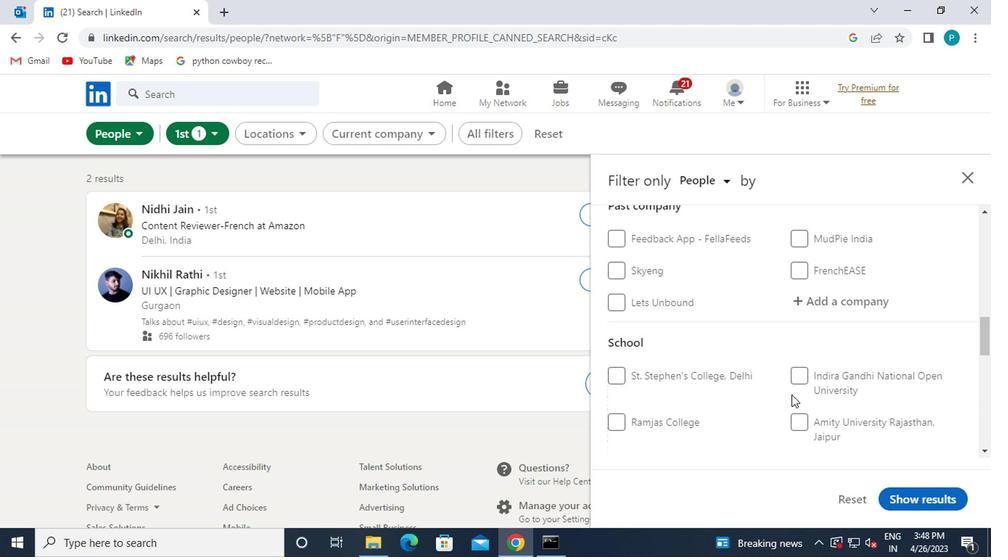 
Action: Mouse moved to (804, 394)
Screenshot: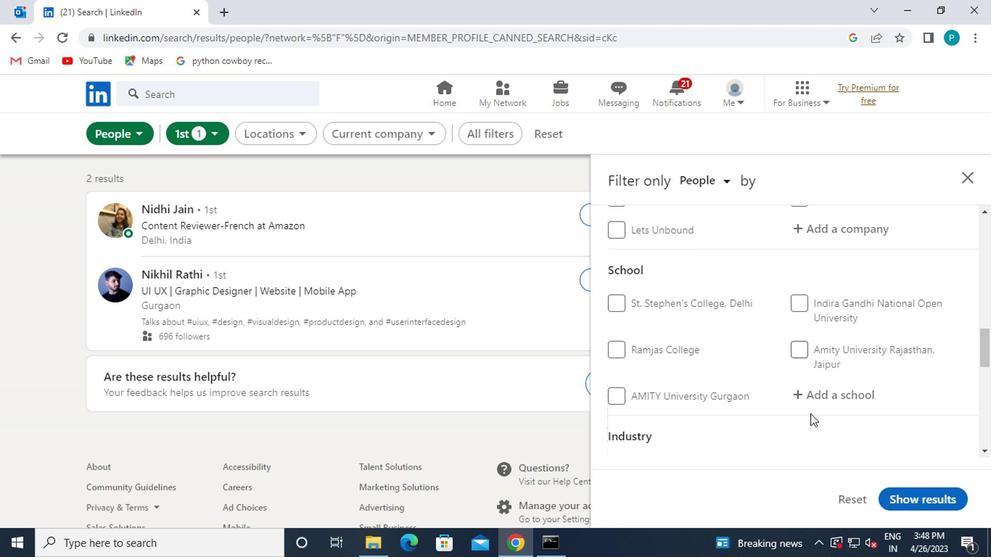 
Action: Mouse pressed left at (804, 394)
Screenshot: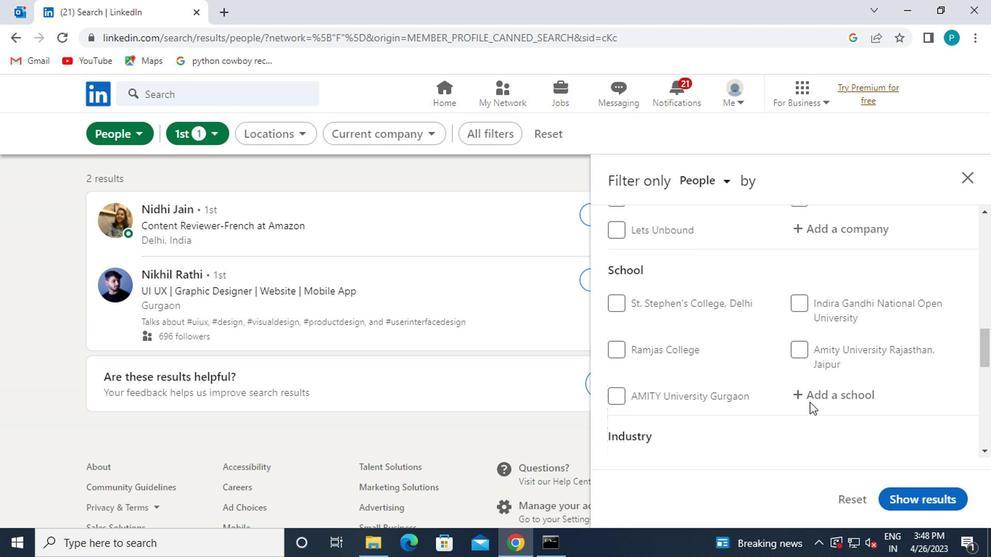 
Action: Mouse moved to (804, 393)
Screenshot: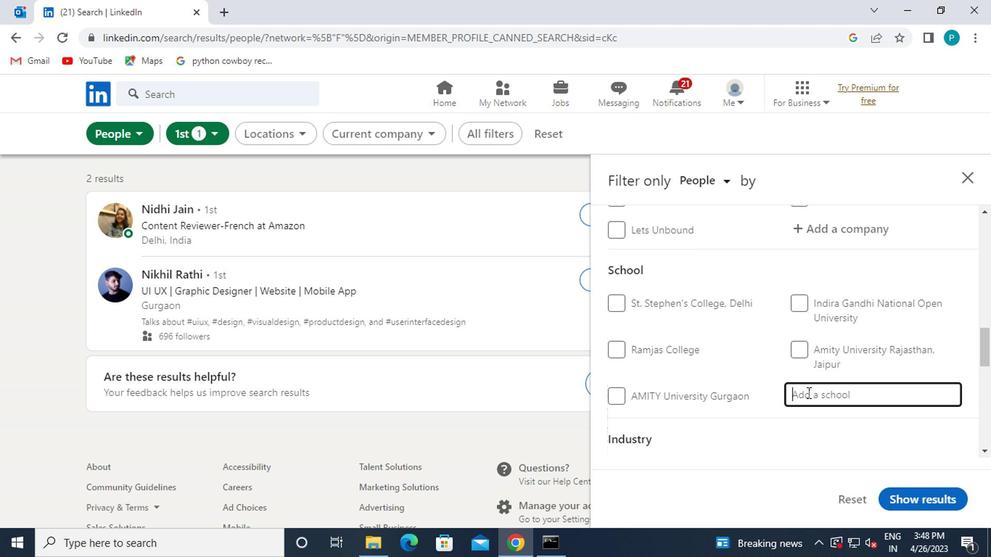 
Action: Key pressed <Key.caps_lock>S<Key.caps_lock>HIBLI
Screenshot: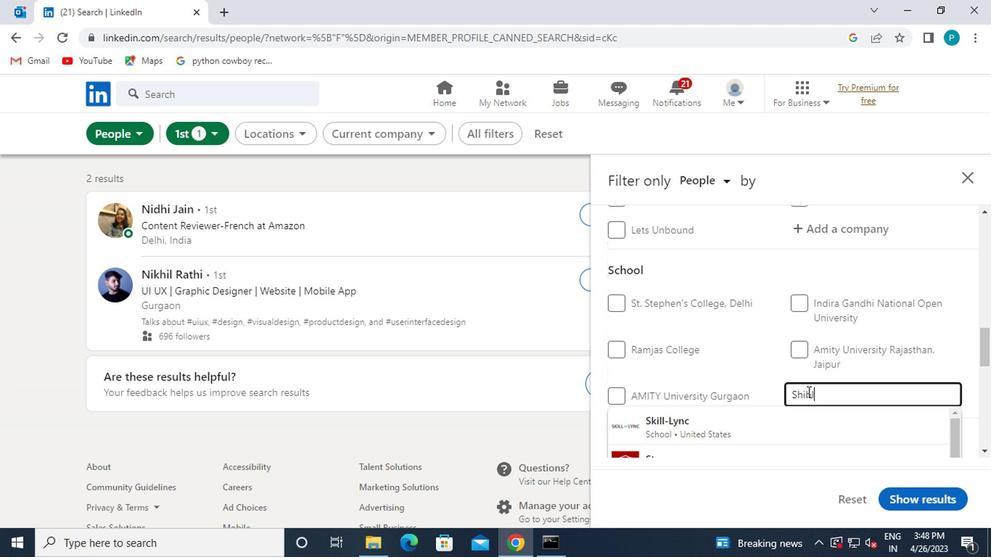 
Action: Mouse moved to (776, 418)
Screenshot: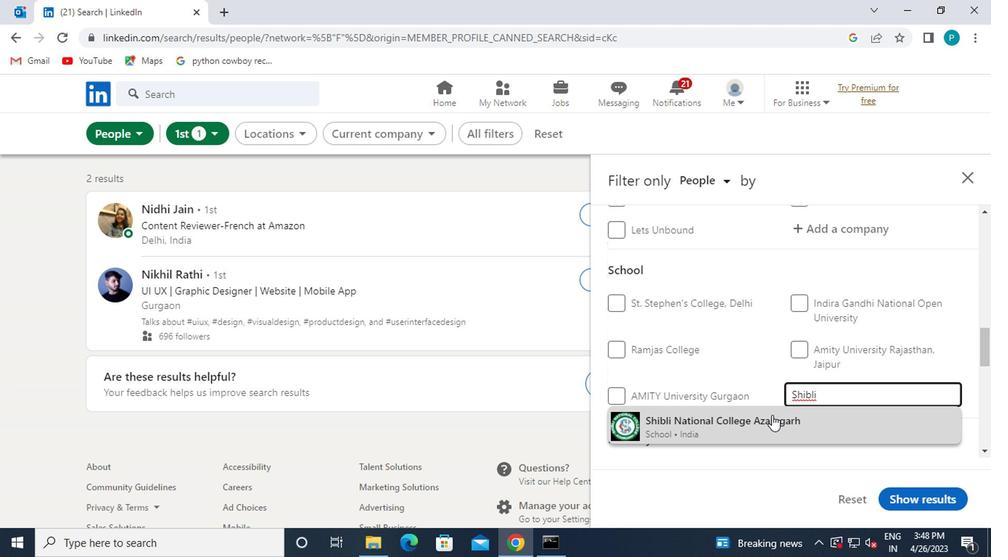
Action: Mouse pressed left at (776, 418)
Screenshot: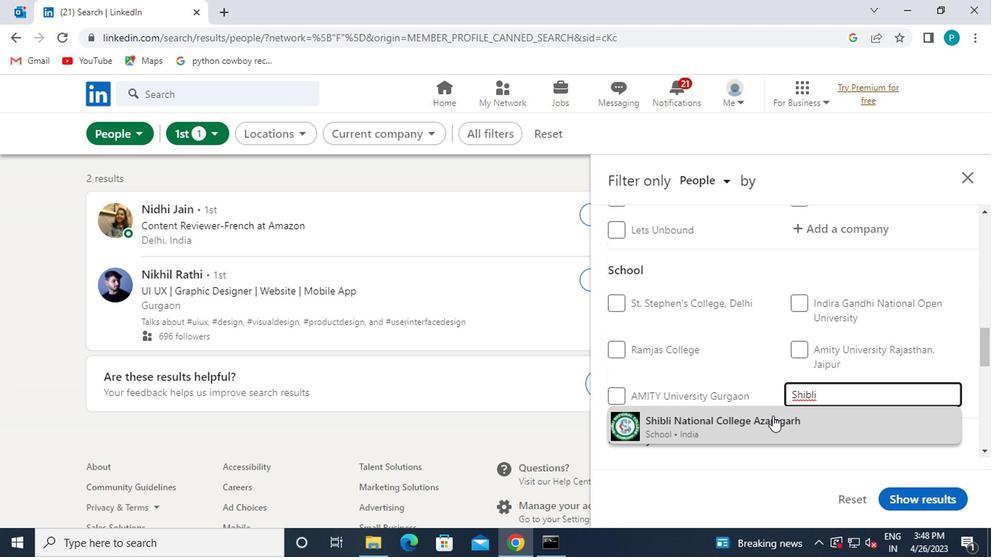 
Action: Mouse moved to (768, 413)
Screenshot: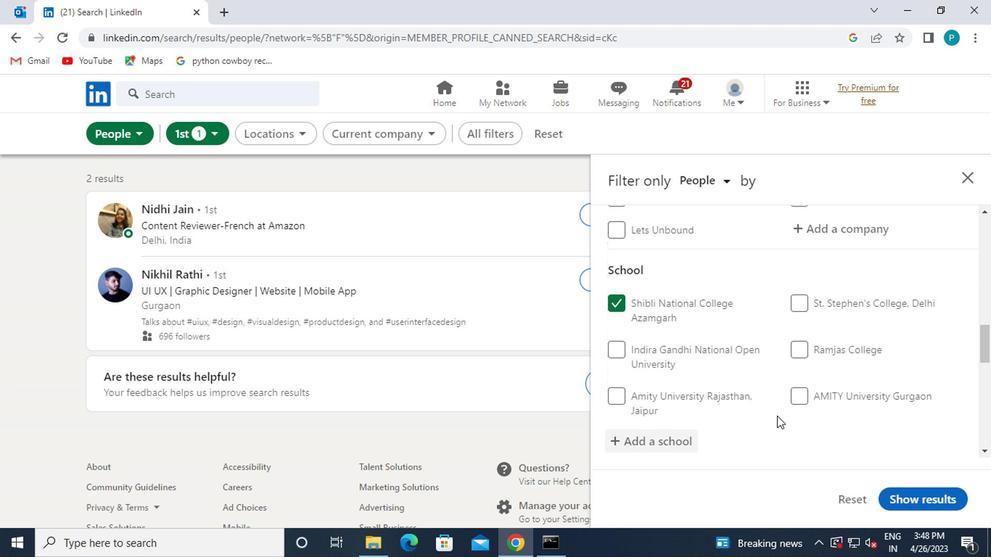 
Action: Mouse scrolled (768, 412) with delta (0, -1)
Screenshot: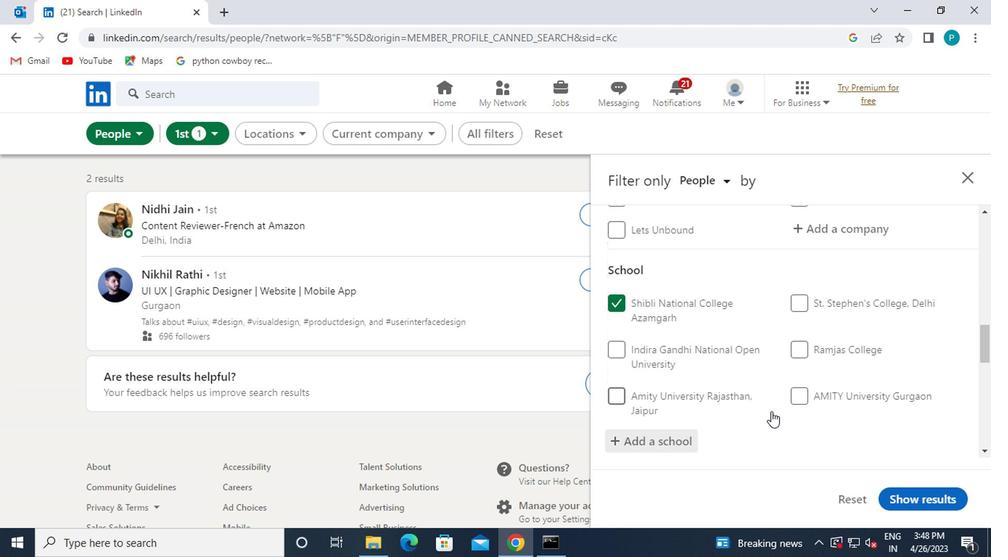 
Action: Mouse scrolled (768, 412) with delta (0, -1)
Screenshot: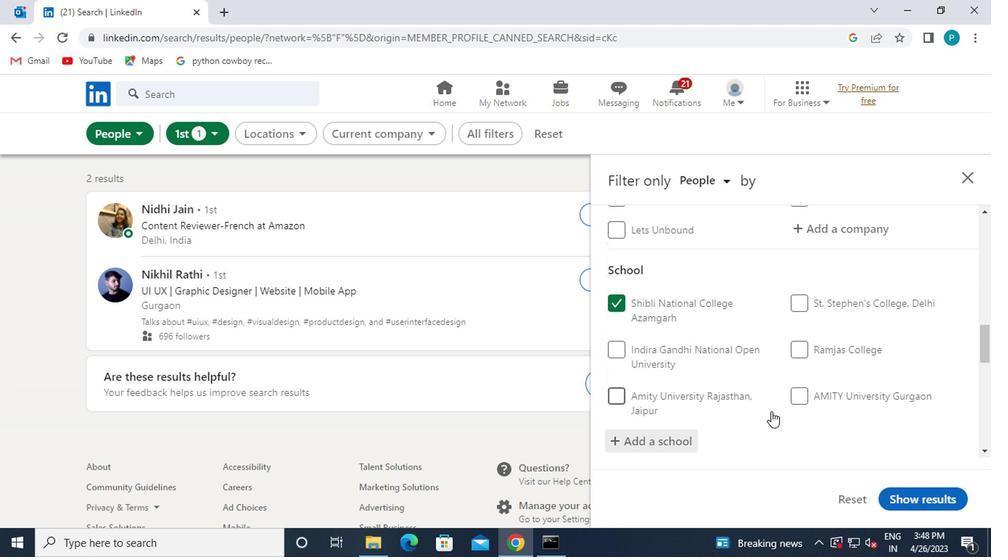 
Action: Mouse scrolled (768, 412) with delta (0, -1)
Screenshot: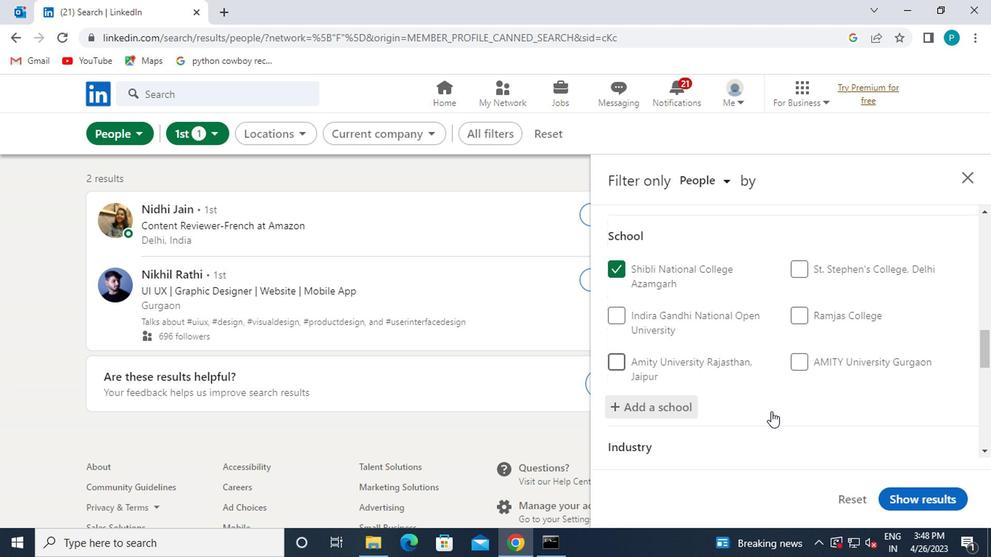 
Action: Mouse moved to (702, 360)
Screenshot: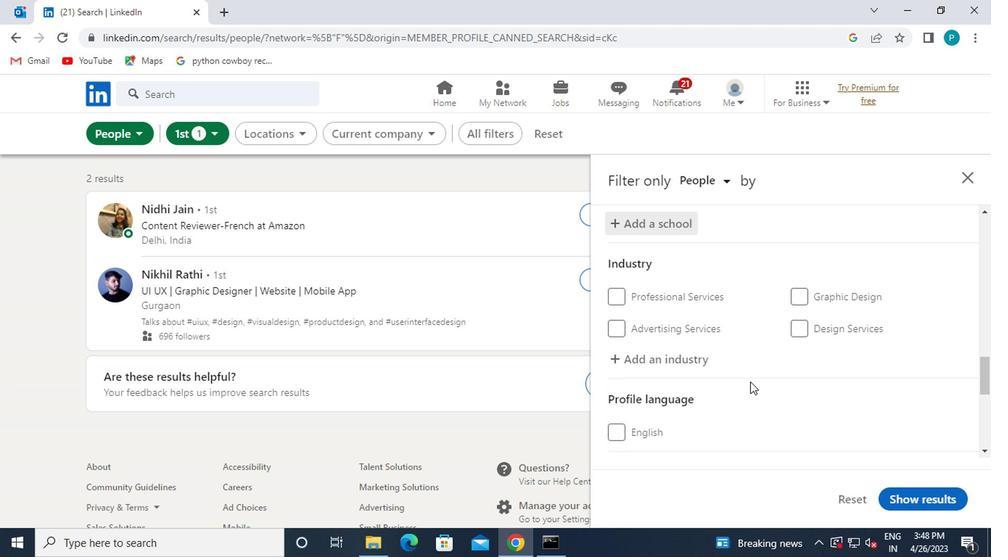 
Action: Mouse pressed left at (702, 360)
Screenshot: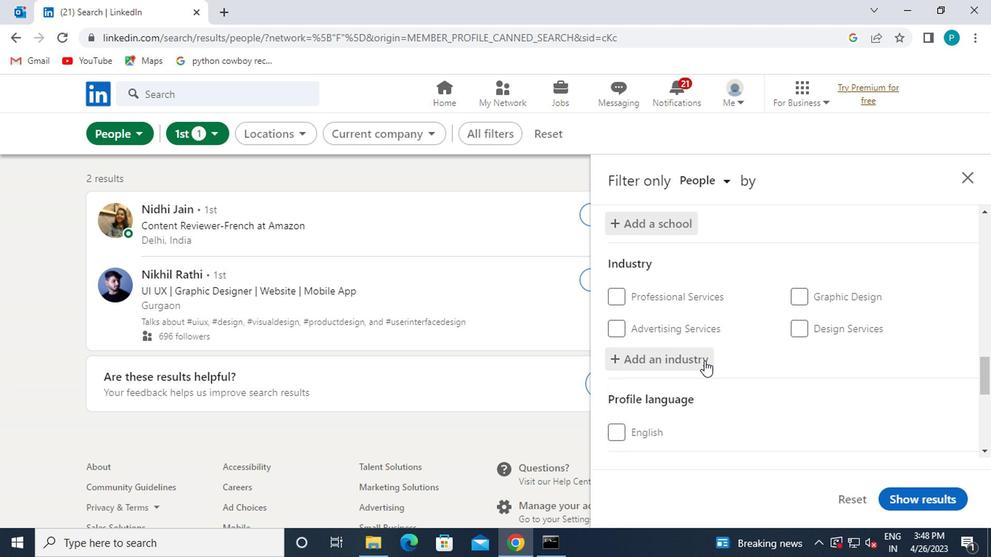 
Action: Mouse moved to (701, 359)
Screenshot: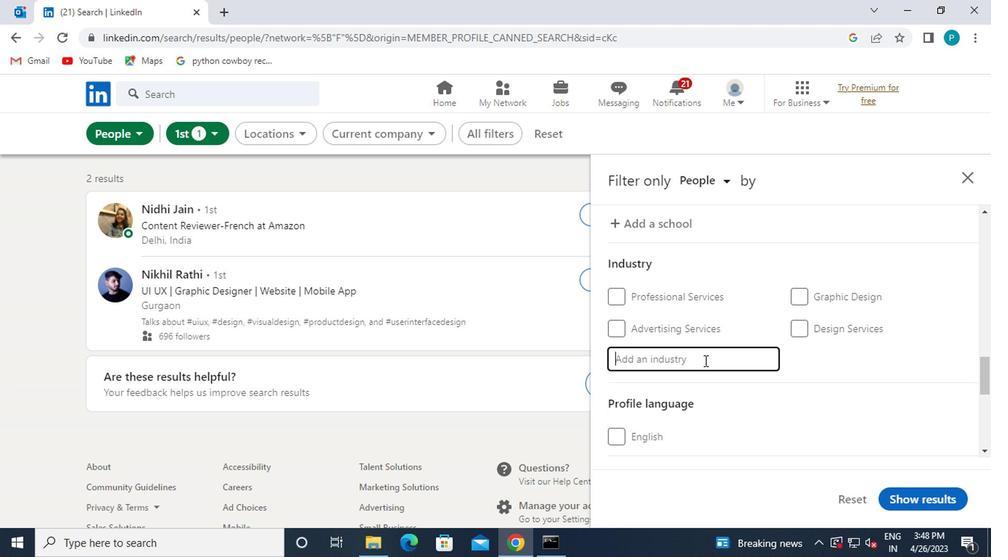 
Action: Key pressed LOA
Screenshot: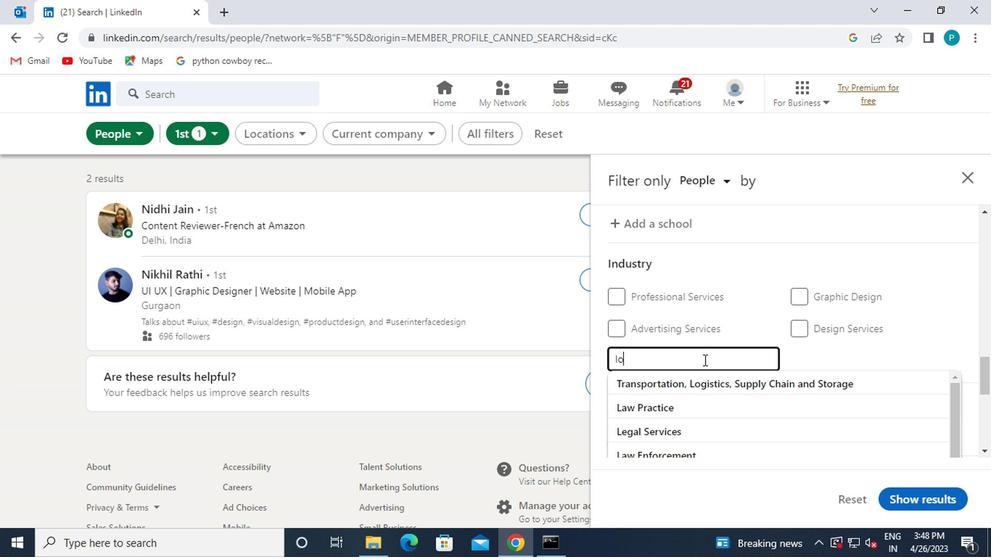 
Action: Mouse moved to (677, 374)
Screenshot: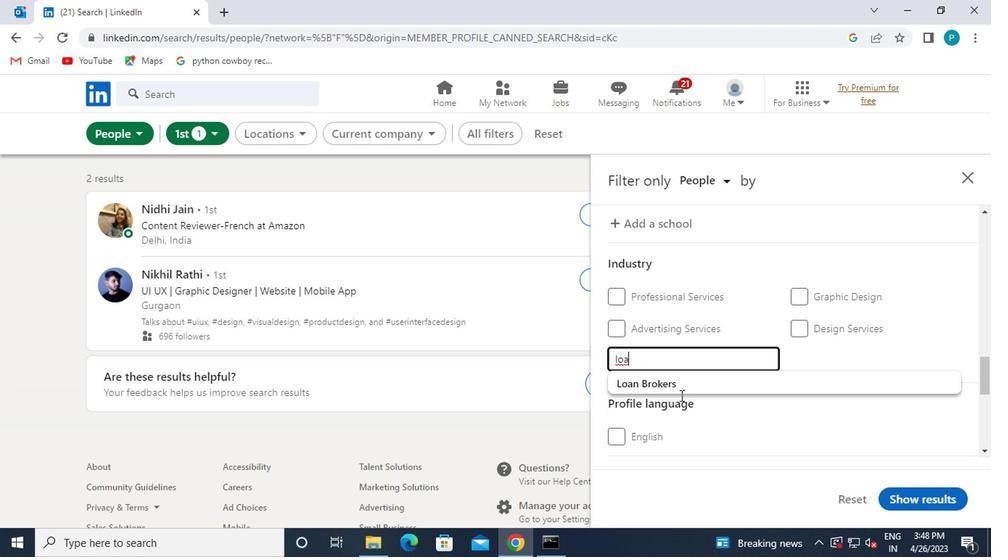 
Action: Mouse pressed left at (677, 374)
Screenshot: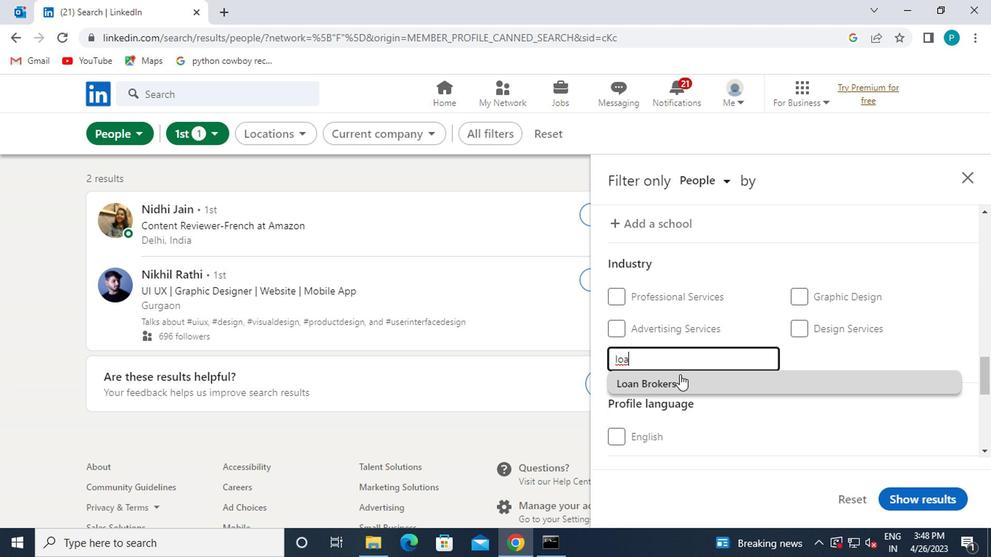 
Action: Mouse moved to (682, 378)
Screenshot: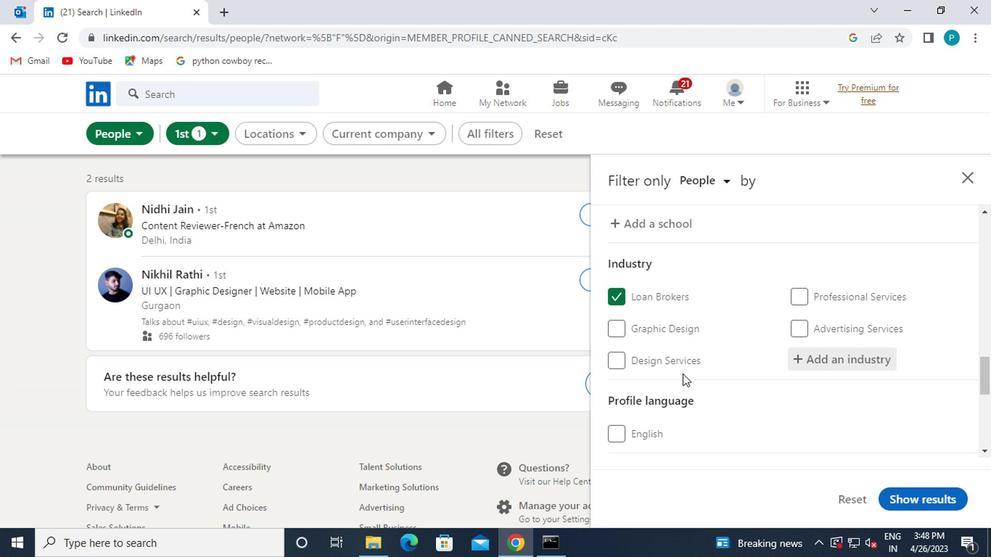 
Action: Mouse scrolled (682, 377) with delta (0, -1)
Screenshot: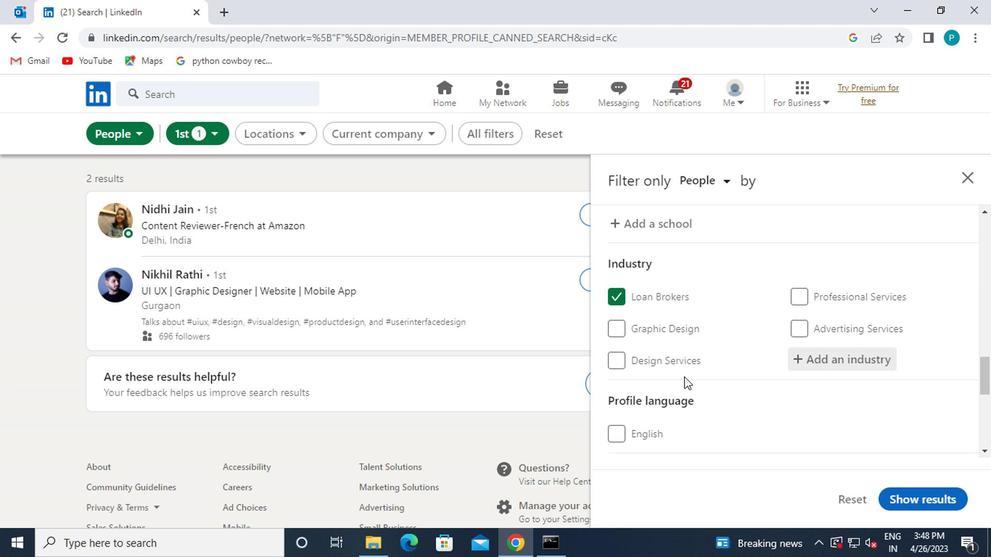 
Action: Mouse scrolled (682, 377) with delta (0, -1)
Screenshot: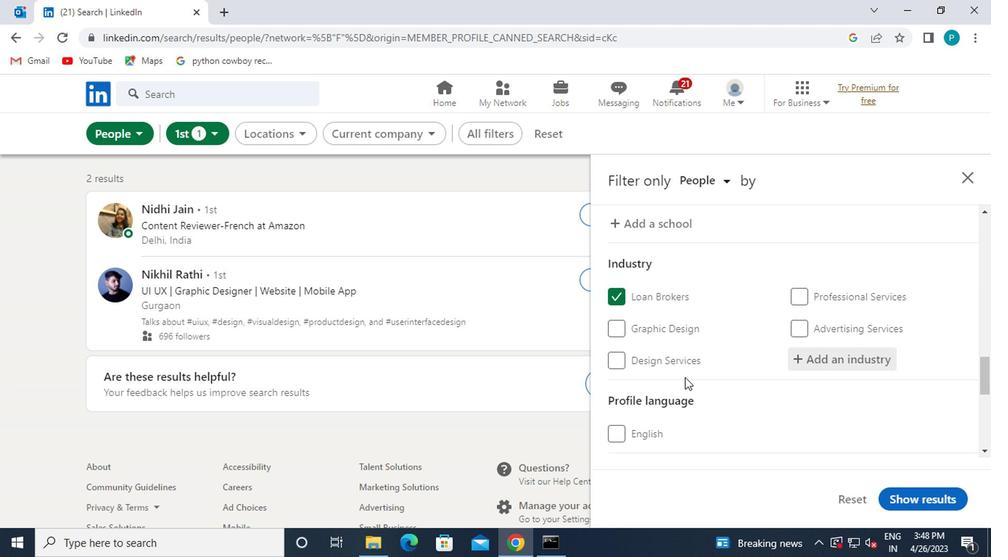 
Action: Mouse scrolled (682, 377) with delta (0, -1)
Screenshot: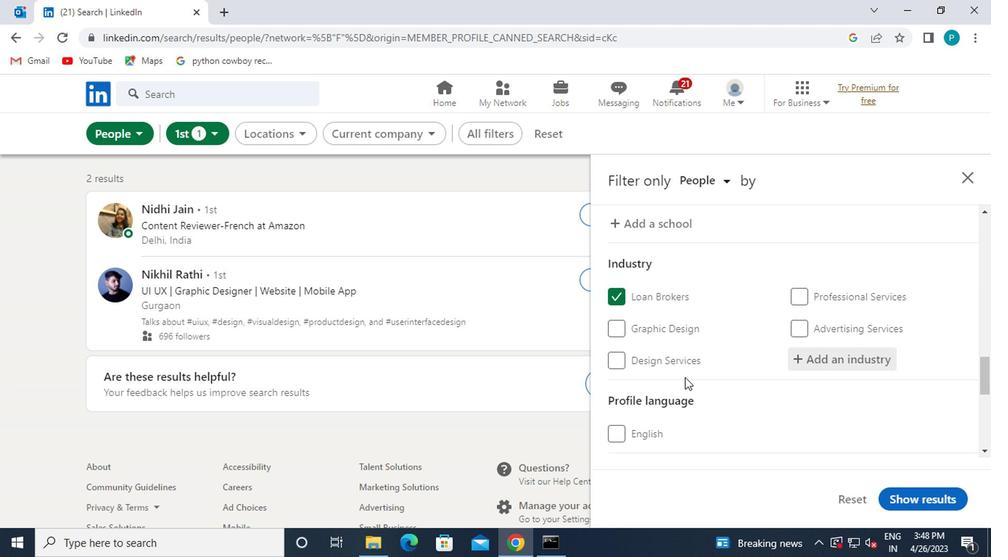 
Action: Mouse pressed left at (682, 378)
Screenshot: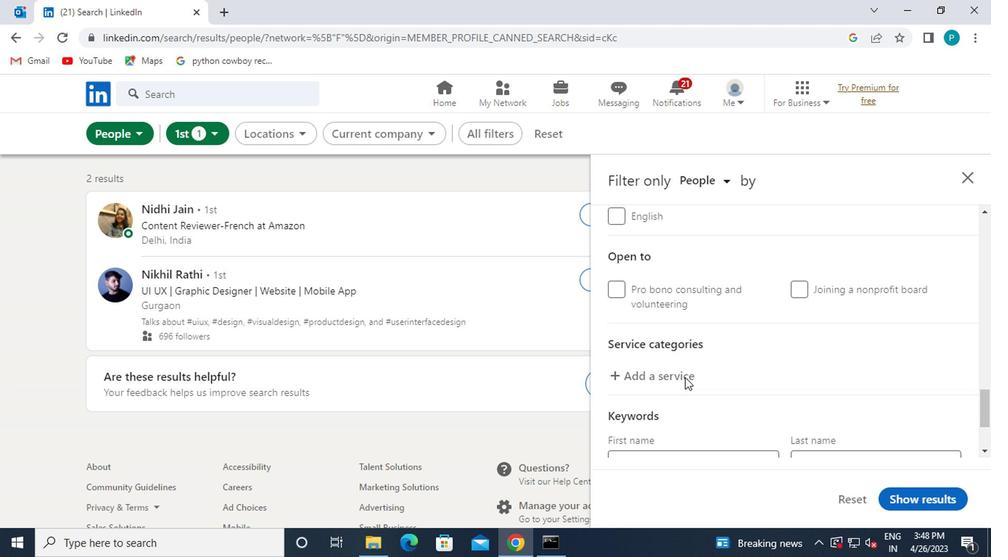 
Action: Mouse moved to (675, 381)
Screenshot: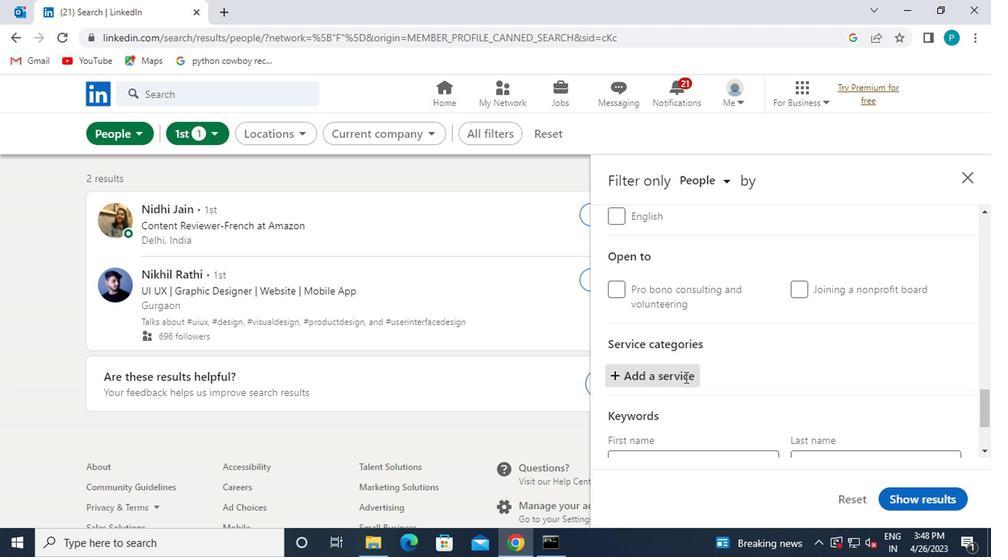 
Action: Key pressed EVENT
Screenshot: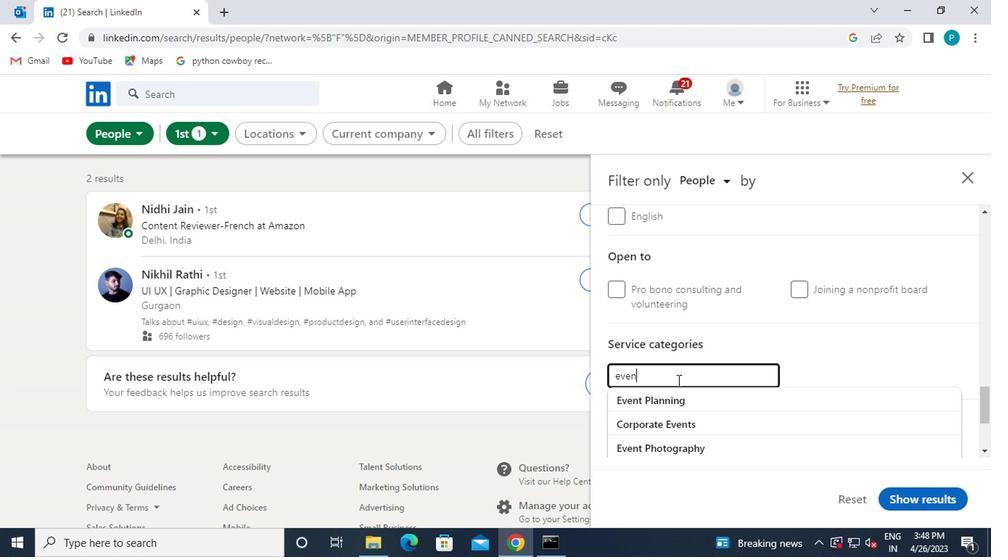 
Action: Mouse moved to (646, 401)
Screenshot: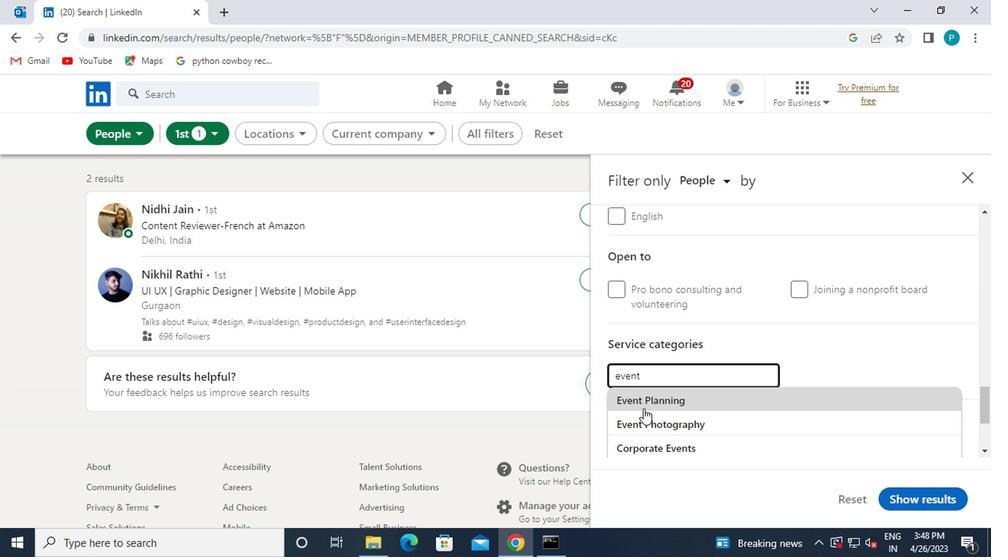 
Action: Mouse pressed left at (646, 401)
Screenshot: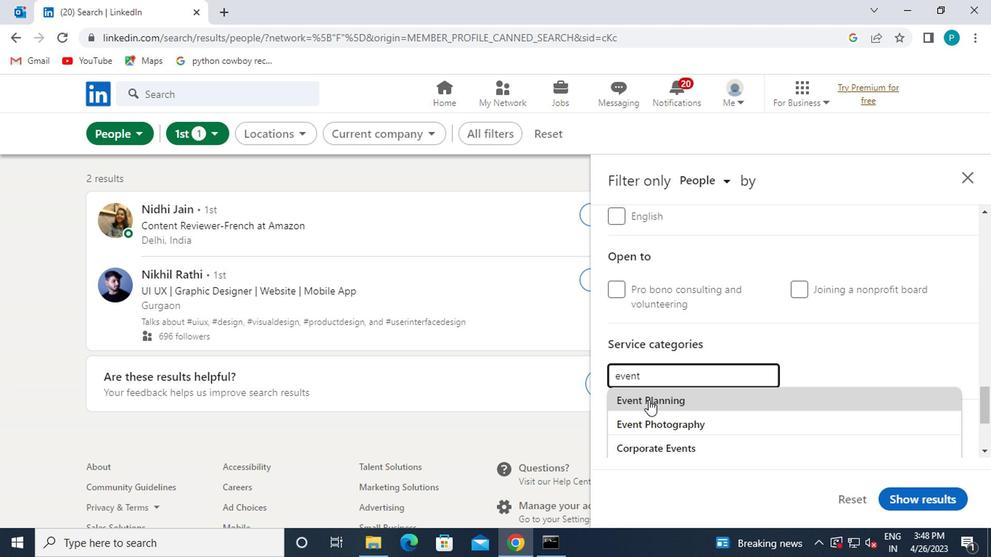 
Action: Mouse moved to (648, 399)
Screenshot: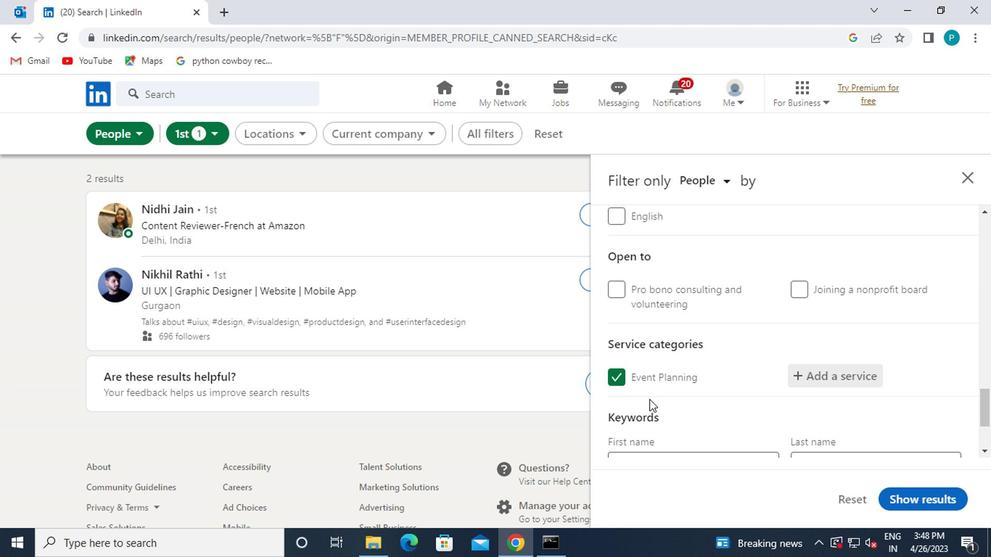 
Action: Mouse scrolled (648, 398) with delta (0, -1)
Screenshot: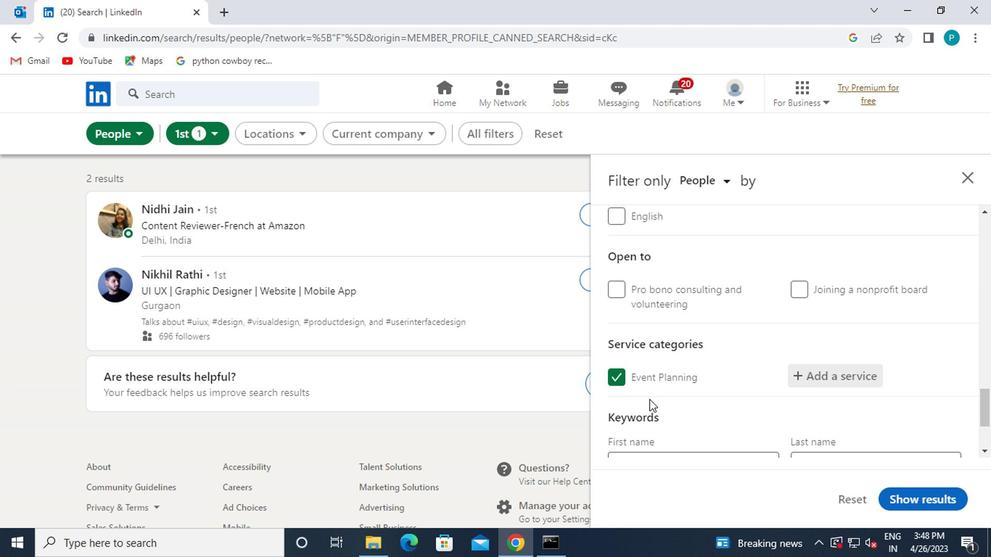 
Action: Mouse moved to (667, 446)
Screenshot: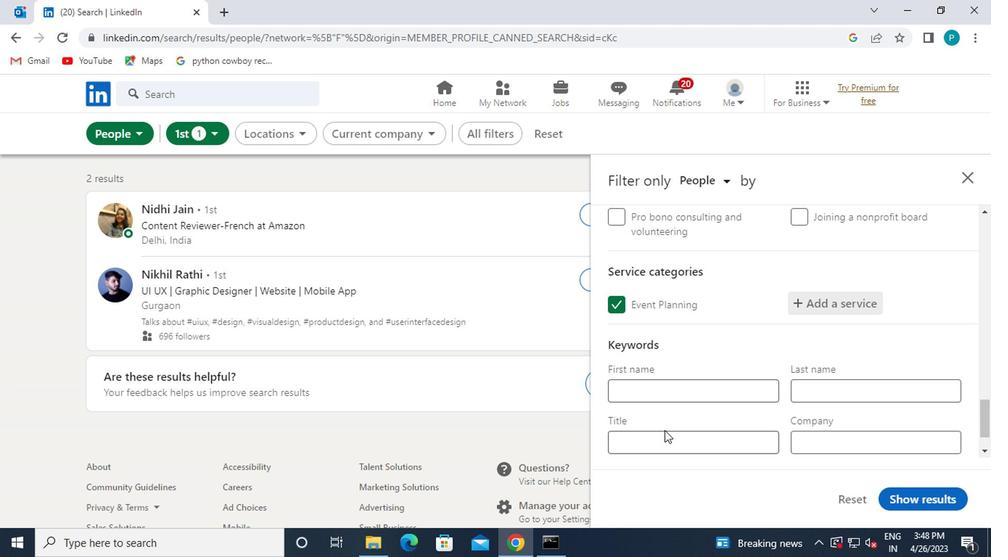 
Action: Mouse pressed left at (667, 446)
Screenshot: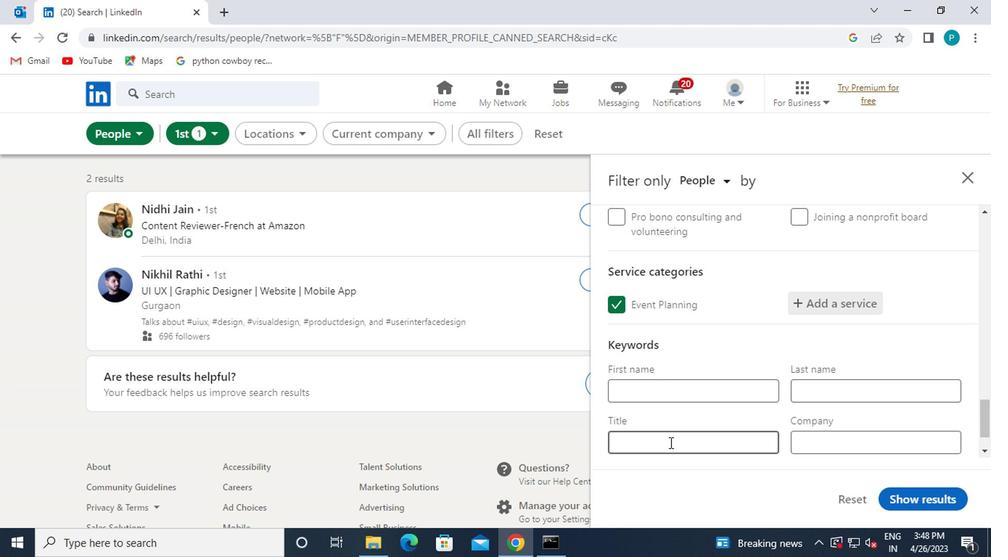 
Action: Mouse moved to (669, 446)
Screenshot: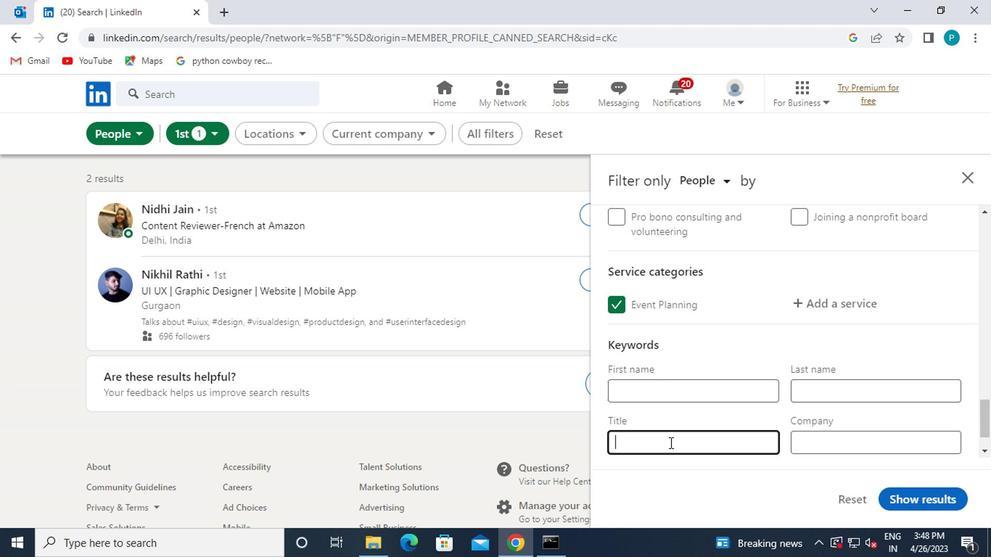 
Action: Key pressed <Key.caps_lock>IT<Key.space><Key.caps_lock>P<Key.caps_lock>P<Key.caps_lock>ROFESSIONAL
Screenshot: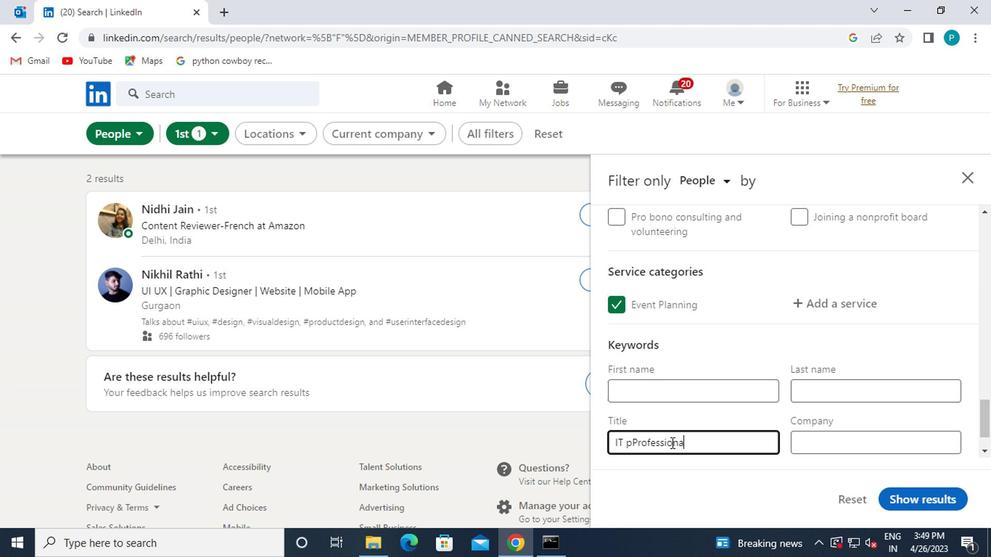 
Action: Mouse moved to (635, 444)
Screenshot: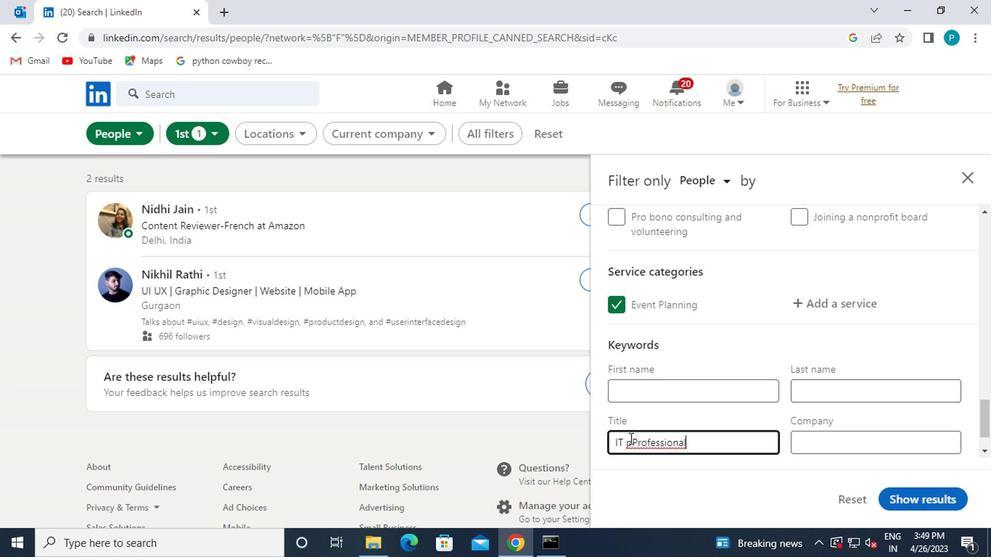 
Action: Mouse pressed left at (635, 444)
Screenshot: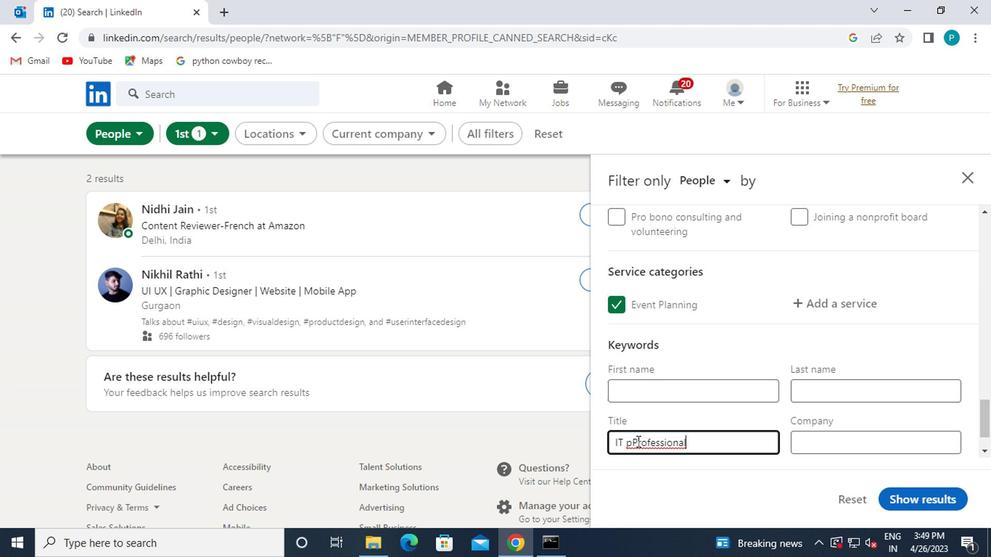 
Action: Mouse moved to (635, 462)
Screenshot: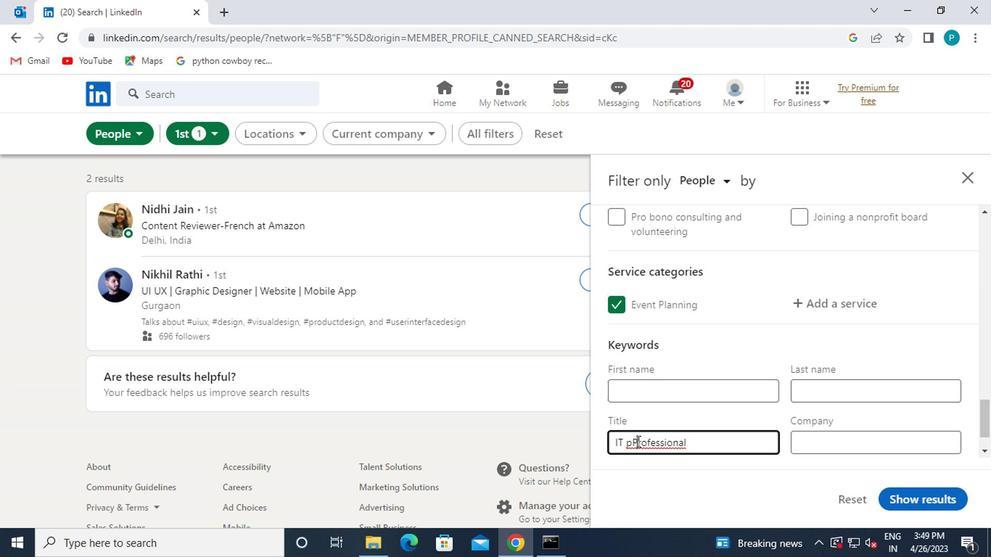 
Action: Key pressed <Key.backspace>
Screenshot: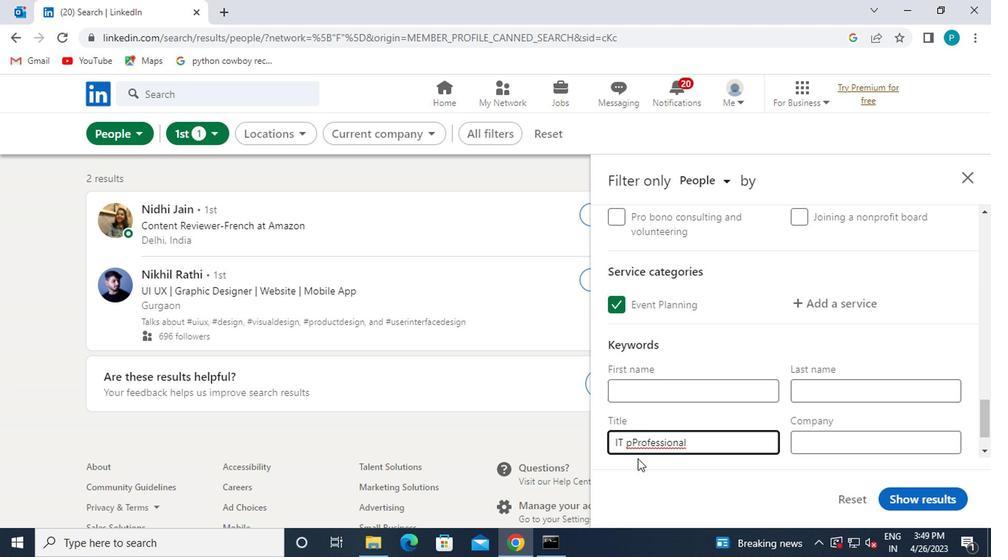 
Action: Mouse moved to (944, 506)
Screenshot: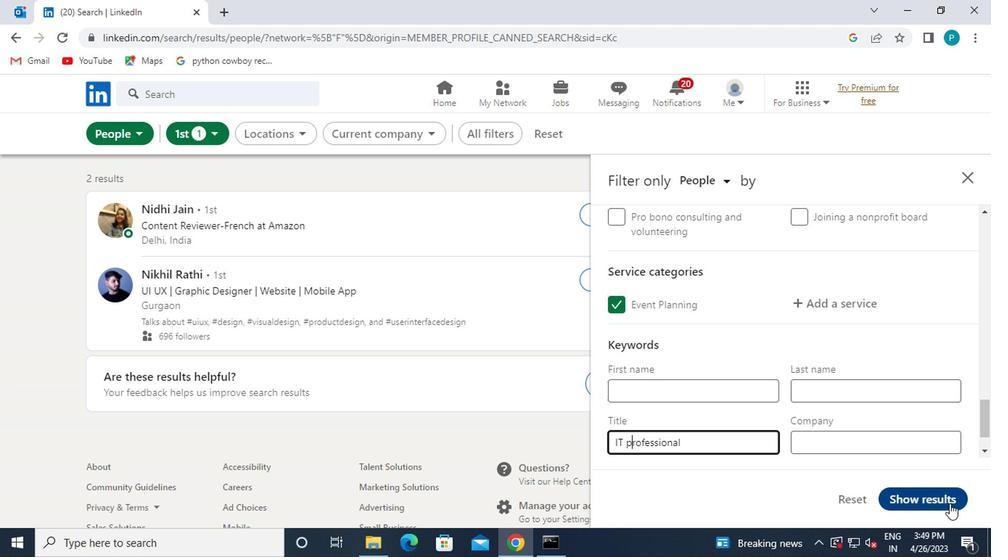
Action: Mouse pressed left at (944, 506)
Screenshot: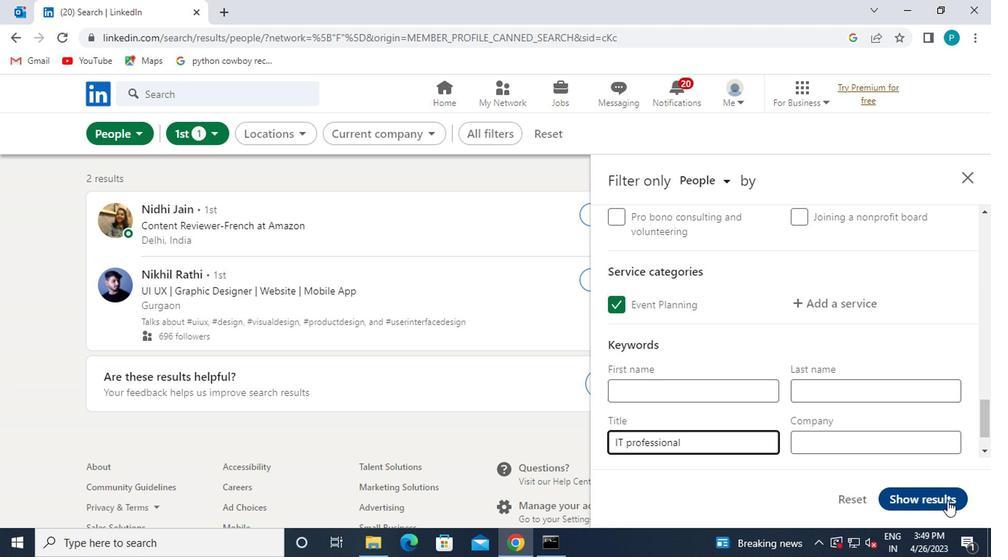 
